 Task: Search one way flight ticket for 1 adult, 1 child, 1 infant in seat in premium economy from Grand Junction: Grand Junction Regional Airport (walker Field) to New Bern: Coastal Carolina Regional Airport (was Craven County Regional) on 5-4-2023. Choice of flights is Frontier. Number of bags: 2 checked bags. Price is upto 91000. Outbound departure time preference is 14:45.
Action: Mouse moved to (296, 266)
Screenshot: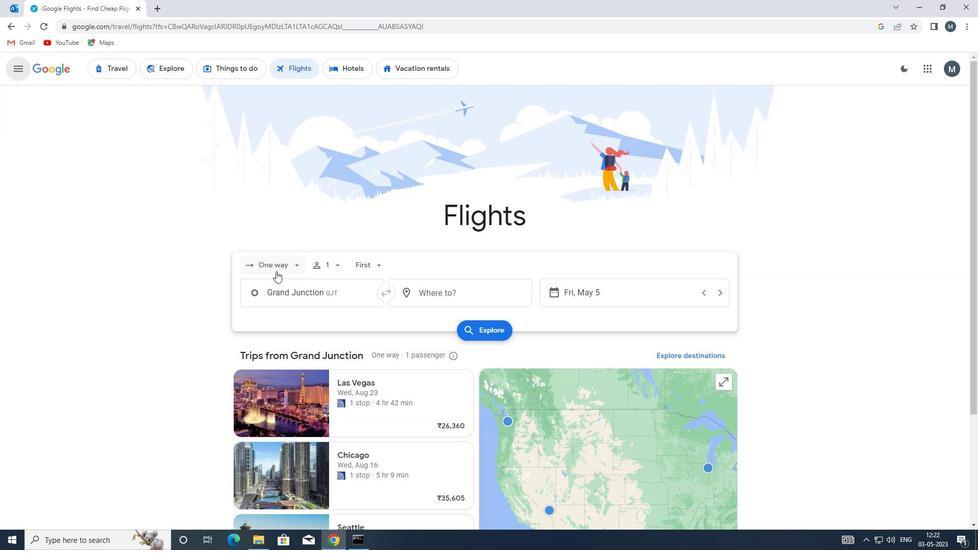 
Action: Mouse pressed left at (296, 266)
Screenshot: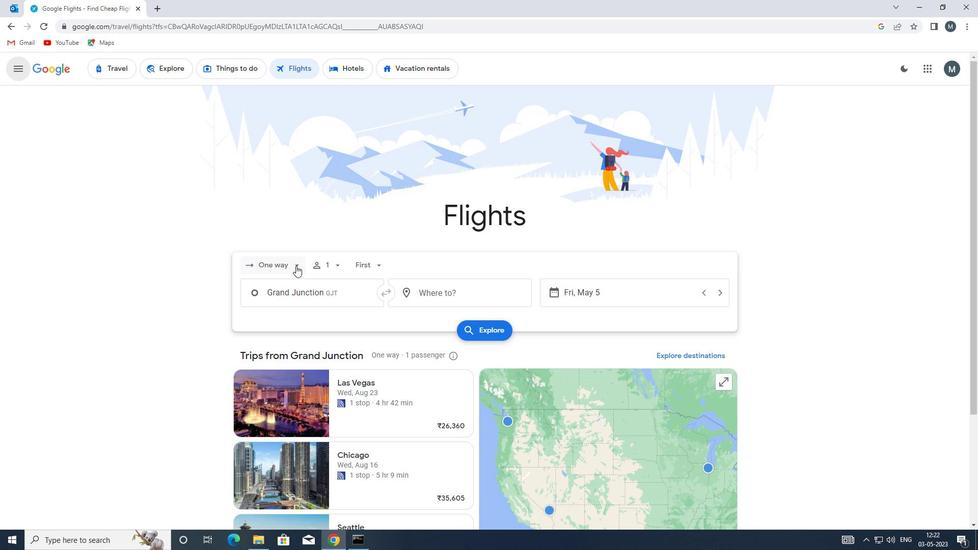 
Action: Mouse moved to (295, 318)
Screenshot: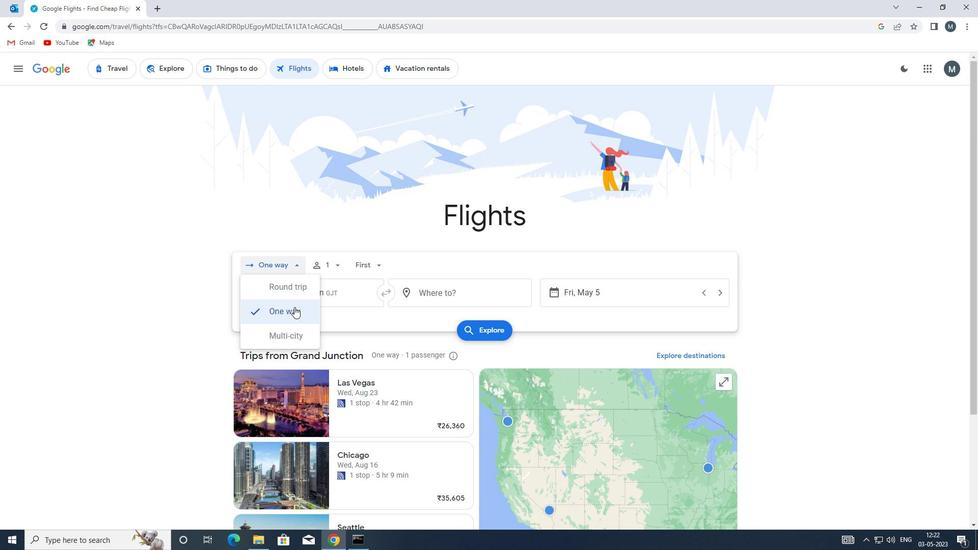 
Action: Mouse pressed left at (295, 318)
Screenshot: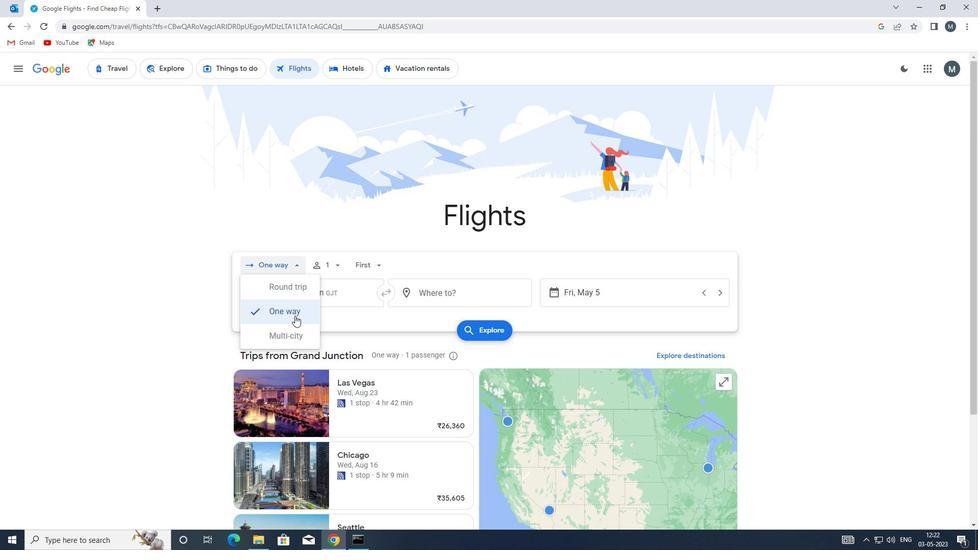 
Action: Mouse moved to (336, 268)
Screenshot: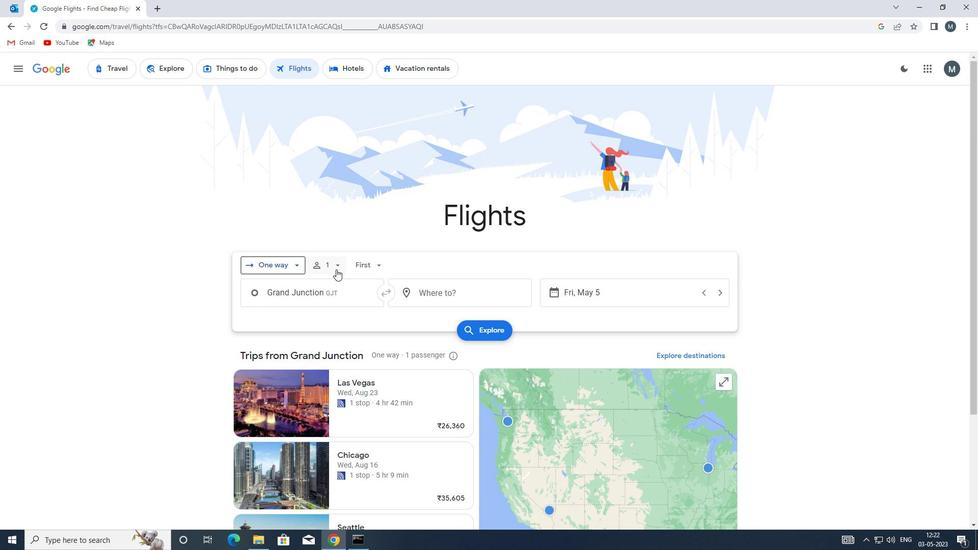
Action: Mouse pressed left at (336, 268)
Screenshot: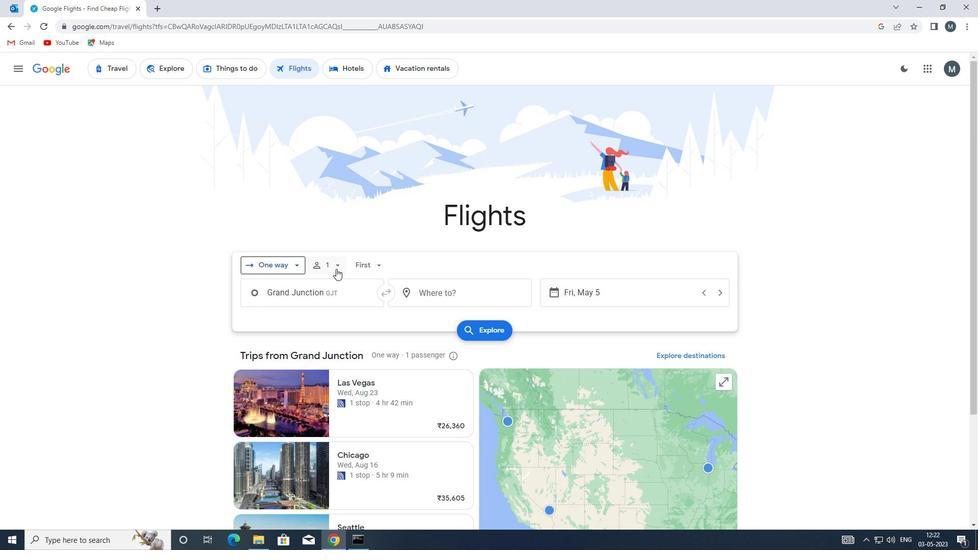 
Action: Mouse moved to (414, 318)
Screenshot: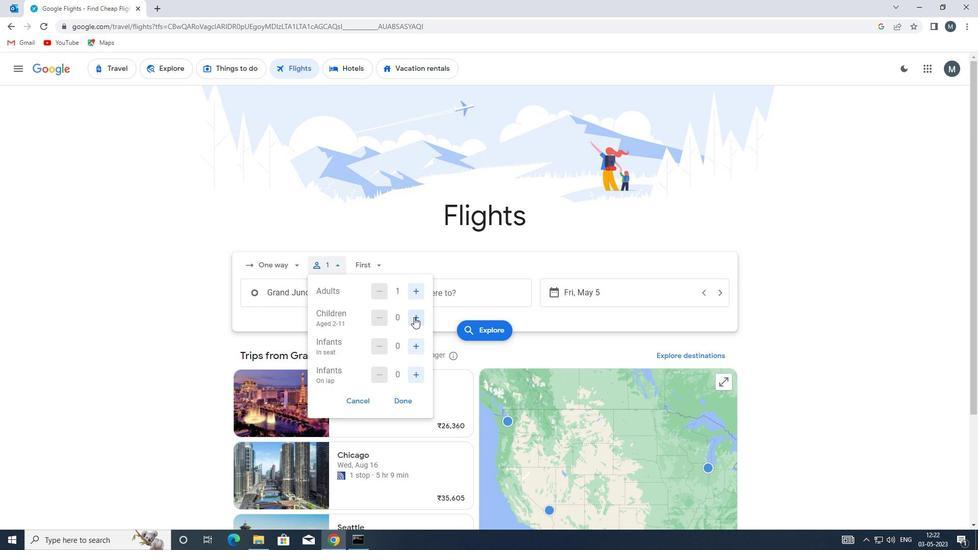 
Action: Mouse pressed left at (414, 318)
Screenshot: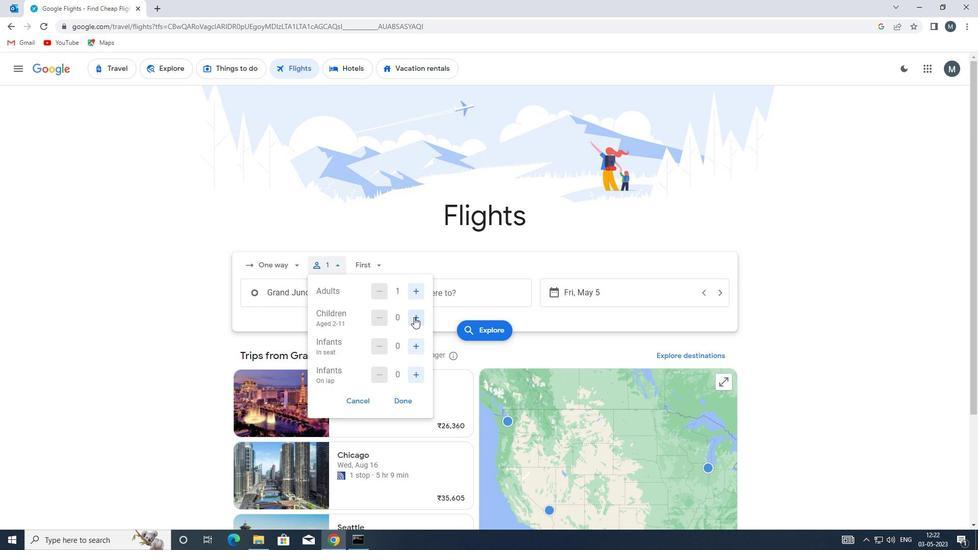 
Action: Mouse moved to (419, 345)
Screenshot: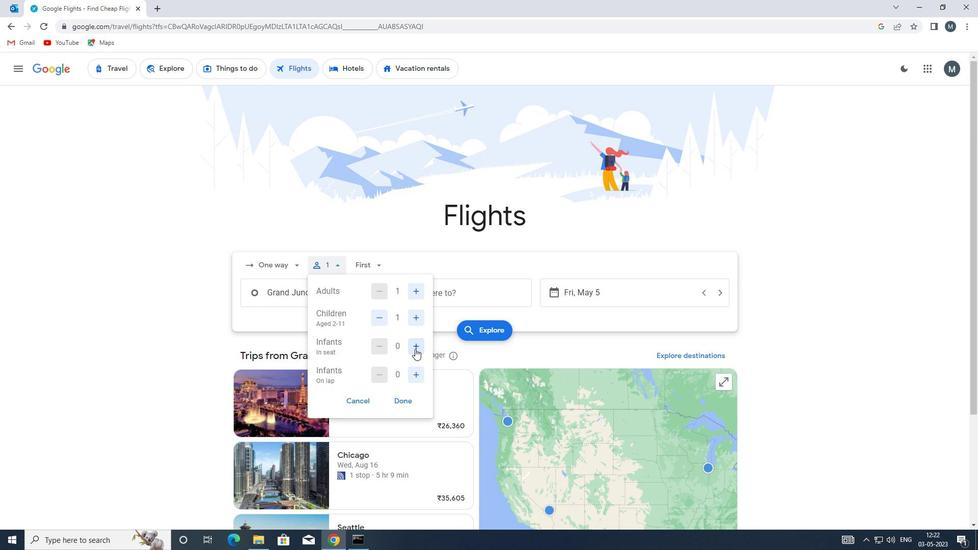 
Action: Mouse pressed left at (419, 345)
Screenshot: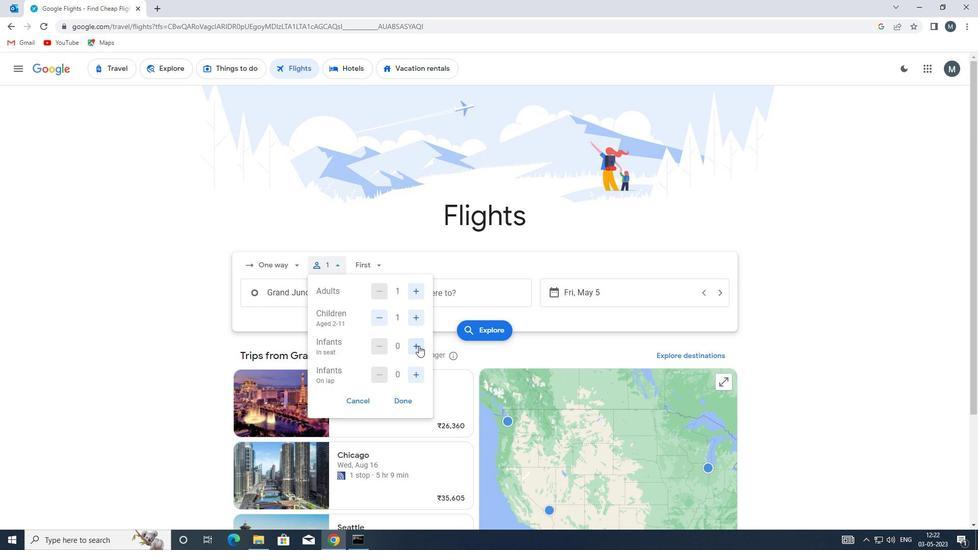 
Action: Mouse moved to (404, 401)
Screenshot: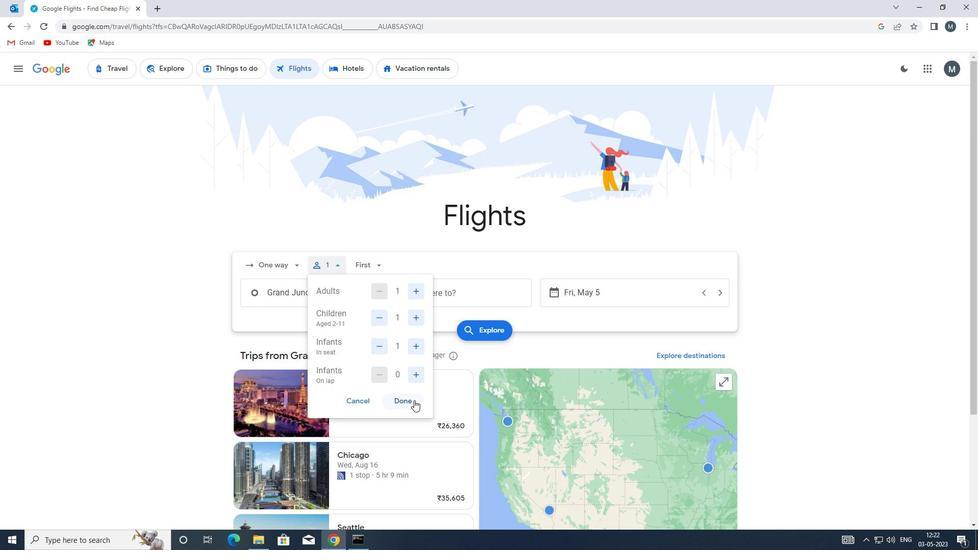 
Action: Mouse pressed left at (404, 401)
Screenshot: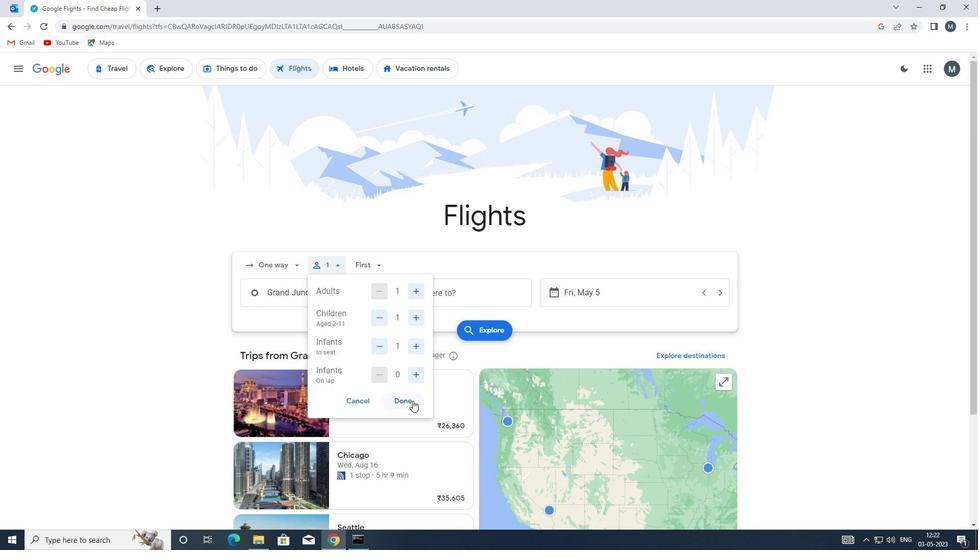 
Action: Mouse moved to (373, 259)
Screenshot: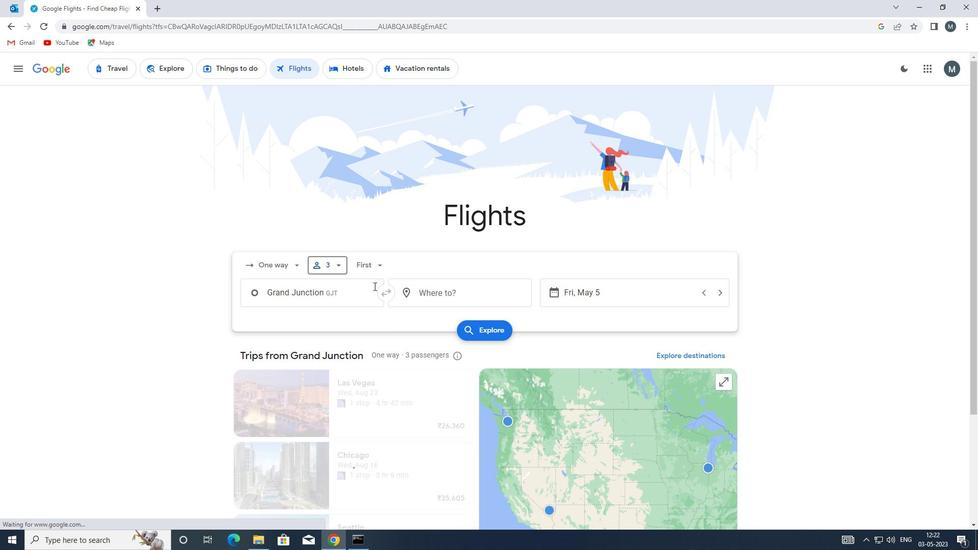 
Action: Mouse pressed left at (373, 259)
Screenshot: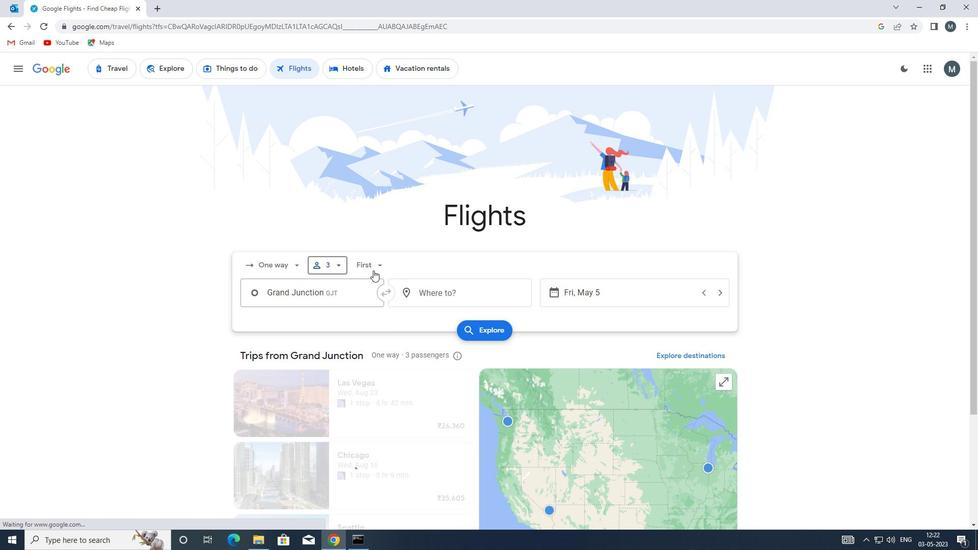 
Action: Mouse moved to (400, 303)
Screenshot: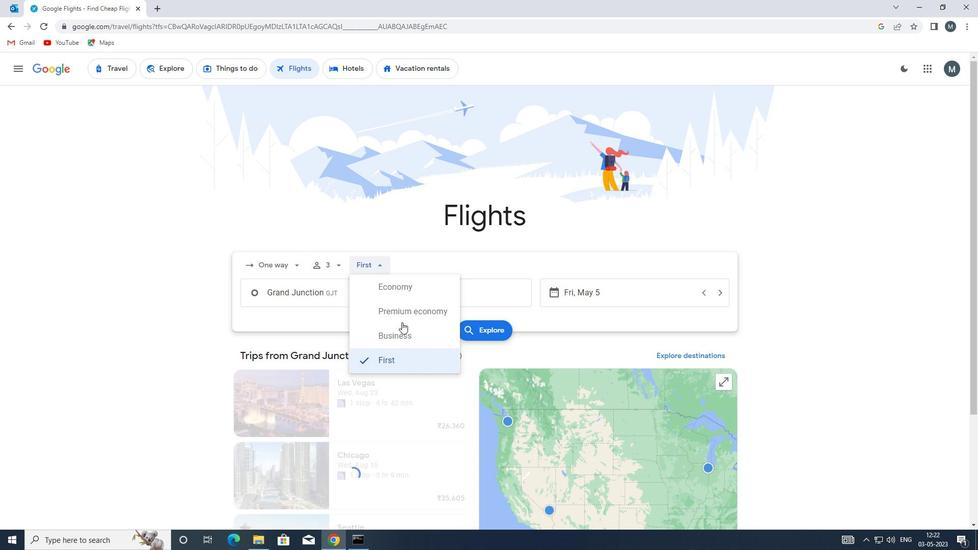 
Action: Mouse pressed left at (400, 303)
Screenshot: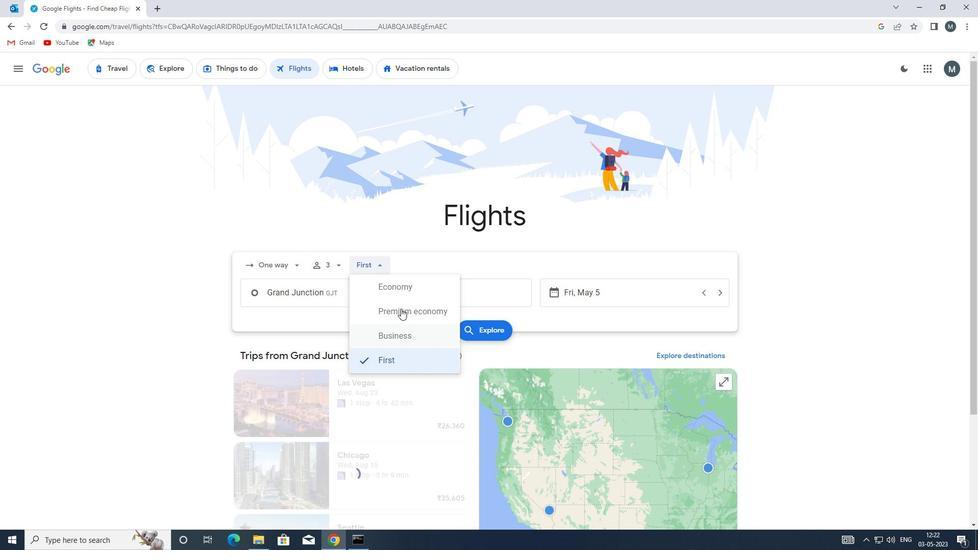 
Action: Mouse moved to (332, 296)
Screenshot: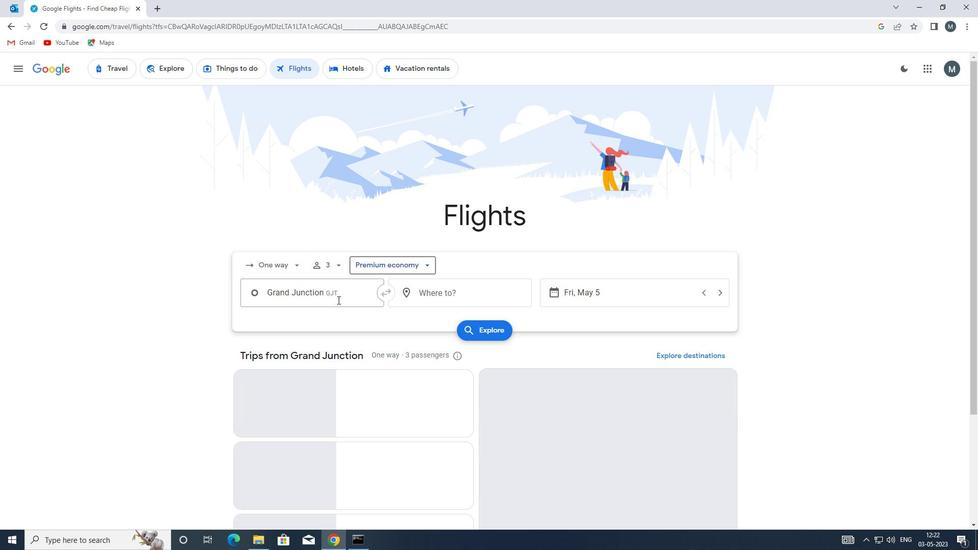 
Action: Mouse pressed left at (332, 296)
Screenshot: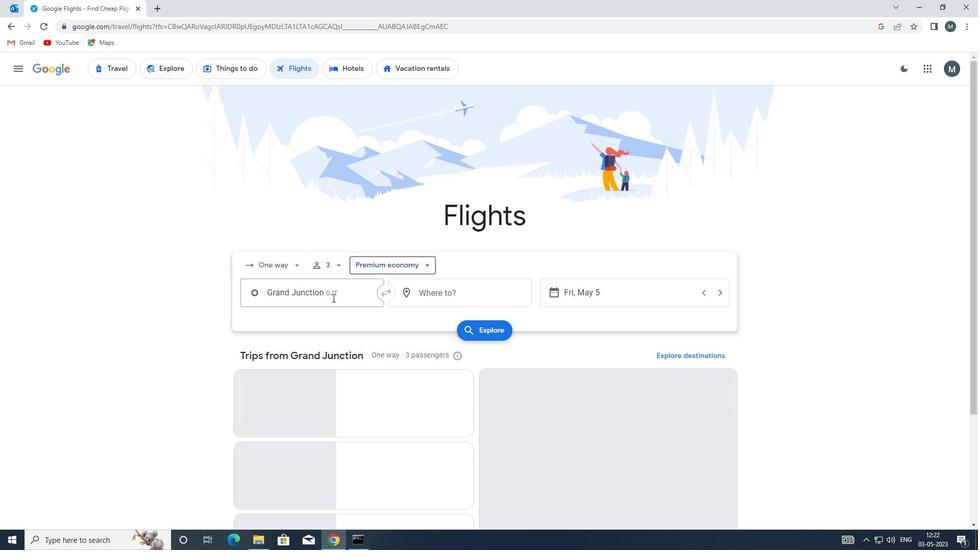 
Action: Mouse moved to (332, 296)
Screenshot: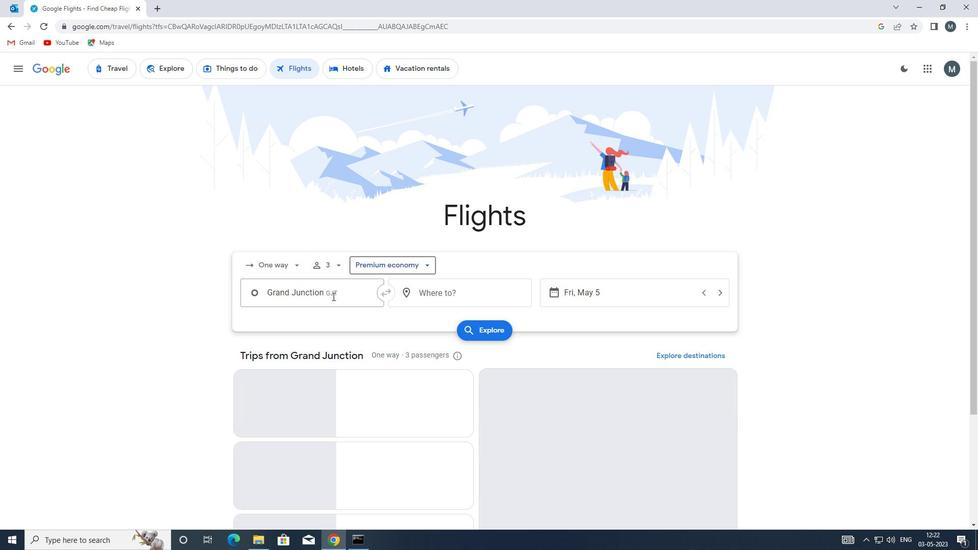 
Action: Key pressed <Key.enter>
Screenshot: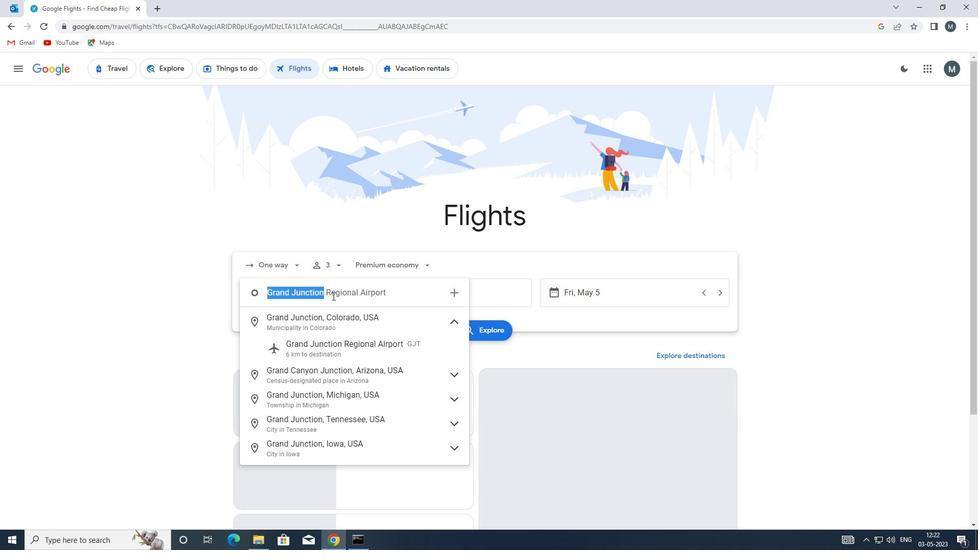 
Action: Mouse moved to (445, 293)
Screenshot: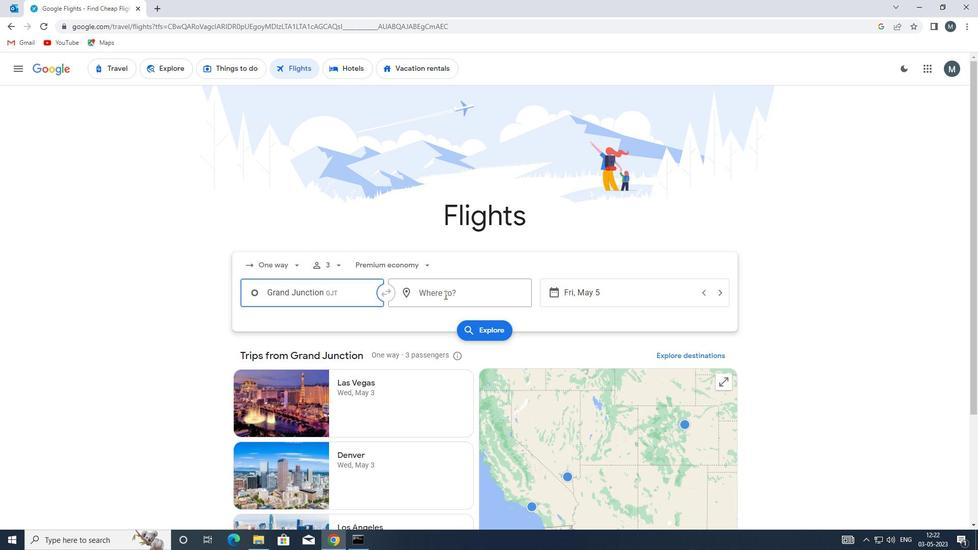 
Action: Mouse pressed left at (445, 293)
Screenshot: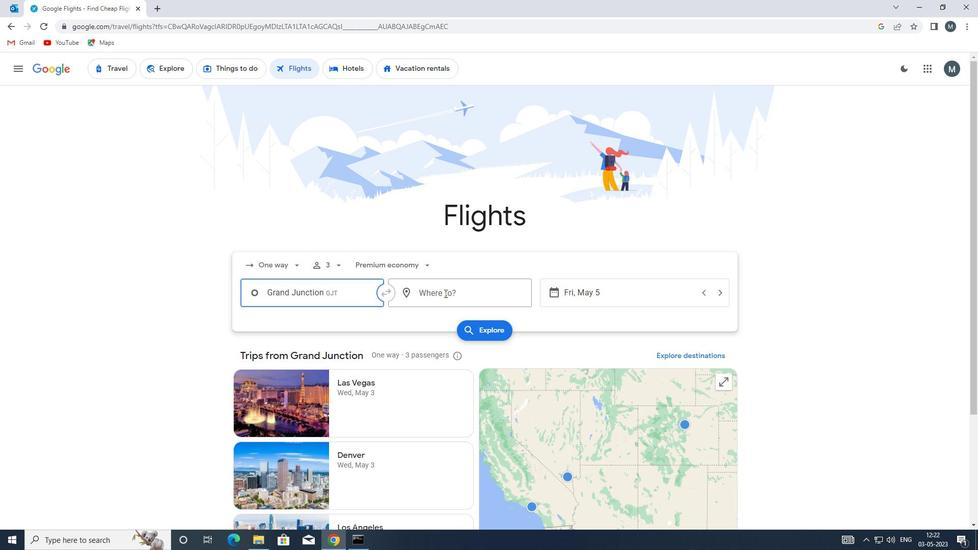 
Action: Key pressed ewn
Screenshot: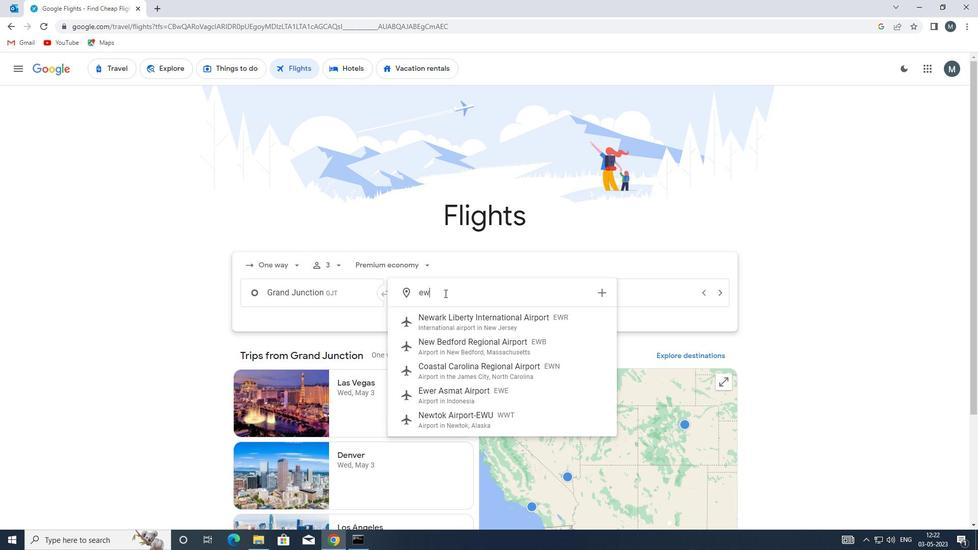 
Action: Mouse moved to (492, 325)
Screenshot: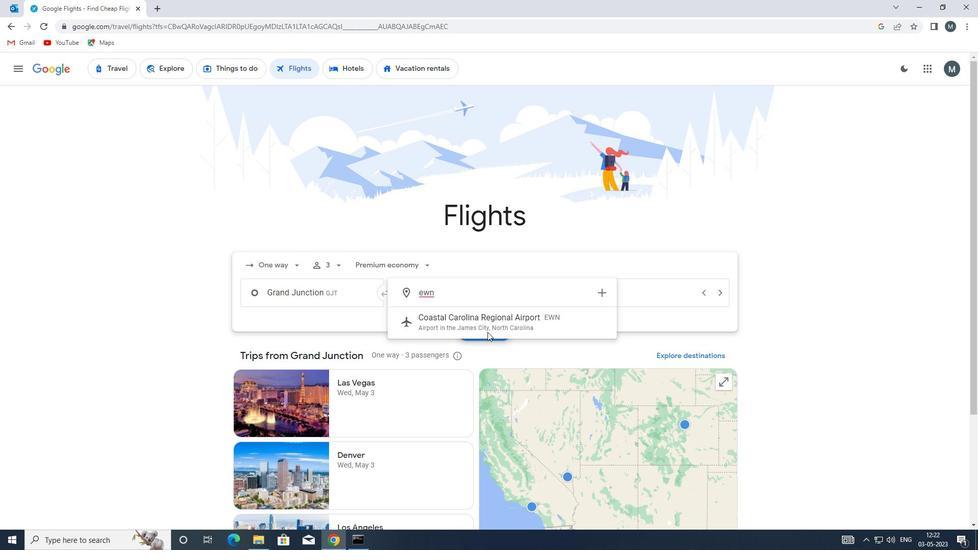 
Action: Mouse pressed left at (492, 325)
Screenshot: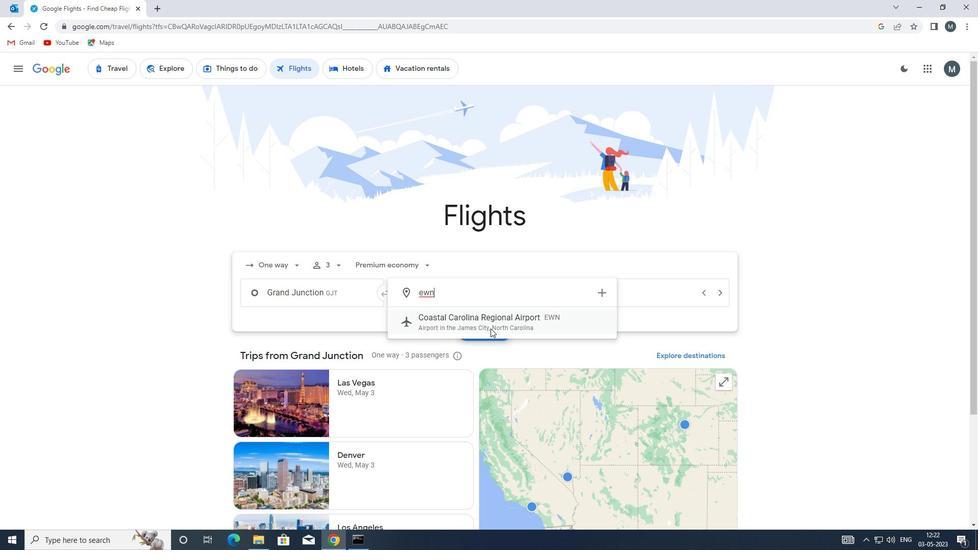 
Action: Mouse moved to (578, 291)
Screenshot: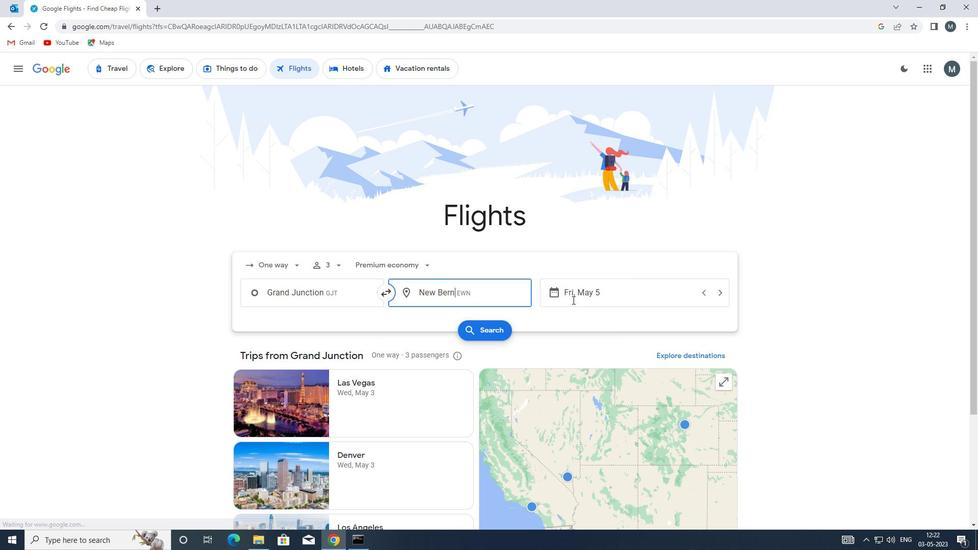 
Action: Mouse pressed left at (578, 291)
Screenshot: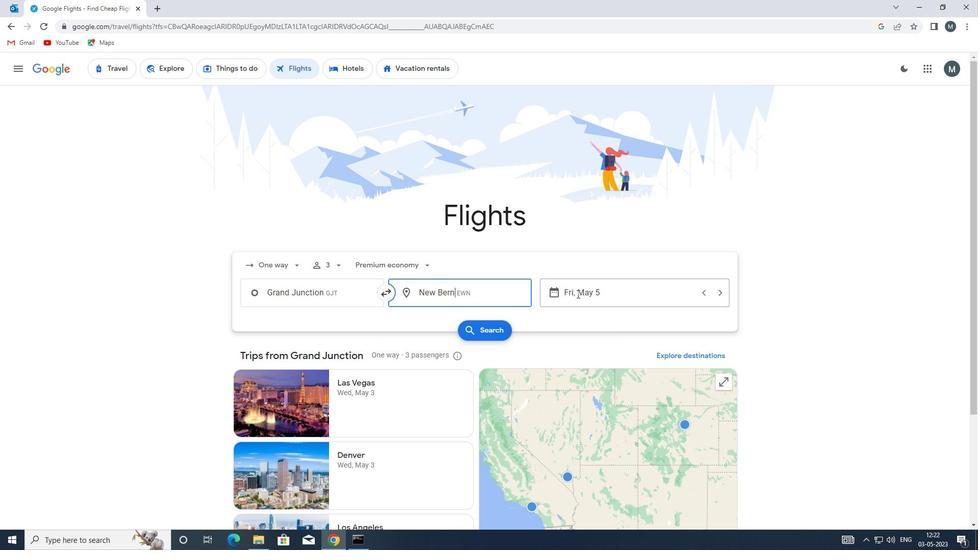 
Action: Mouse moved to (466, 344)
Screenshot: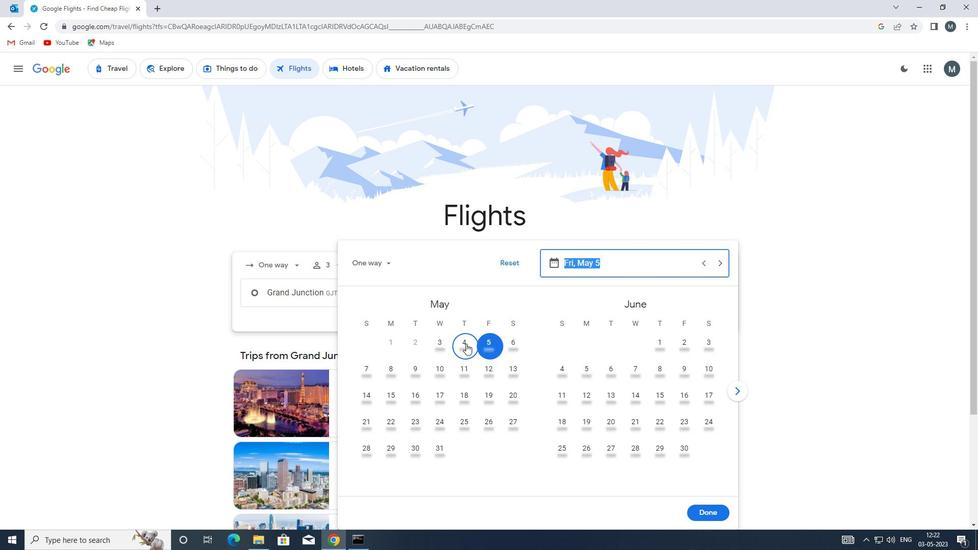 
Action: Mouse pressed left at (466, 344)
Screenshot: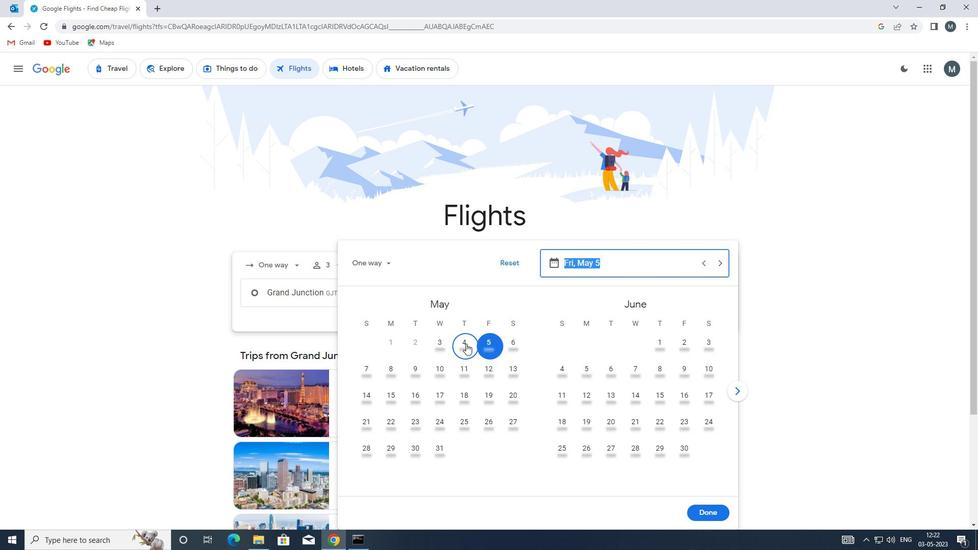 
Action: Mouse moved to (701, 509)
Screenshot: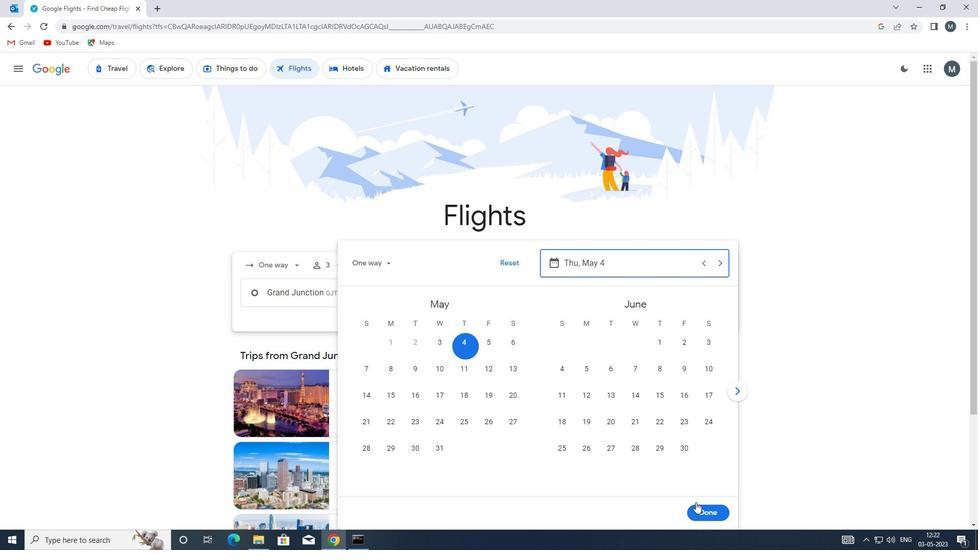 
Action: Mouse pressed left at (701, 509)
Screenshot: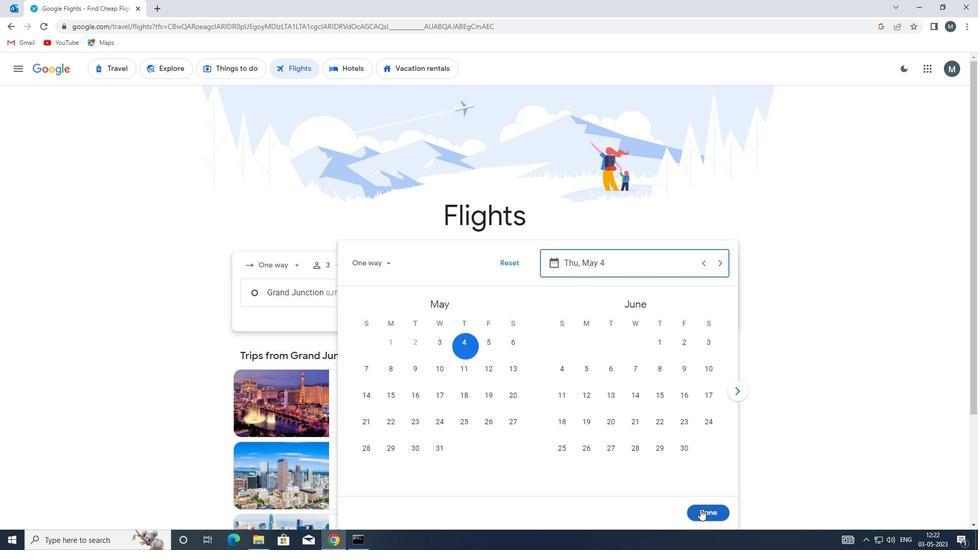 
Action: Mouse moved to (494, 327)
Screenshot: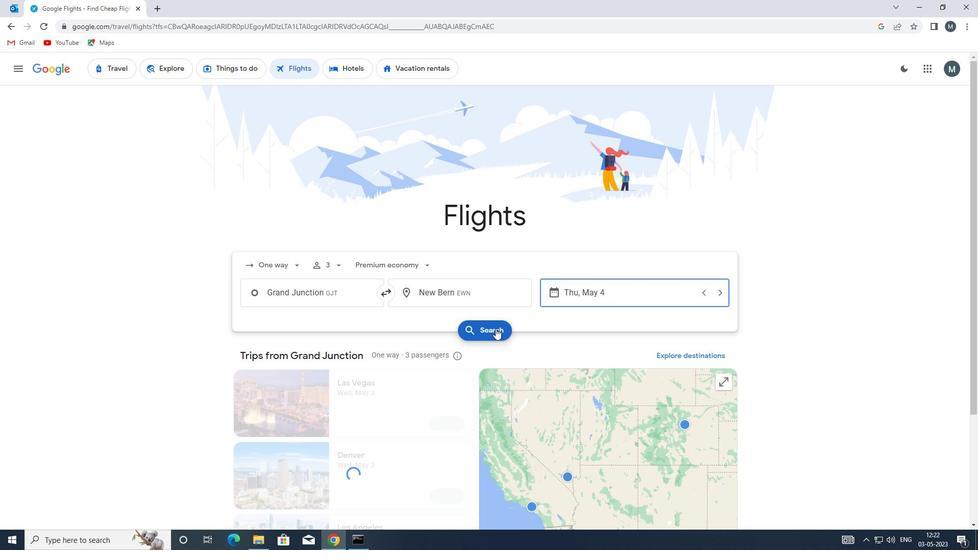 
Action: Mouse pressed left at (494, 327)
Screenshot: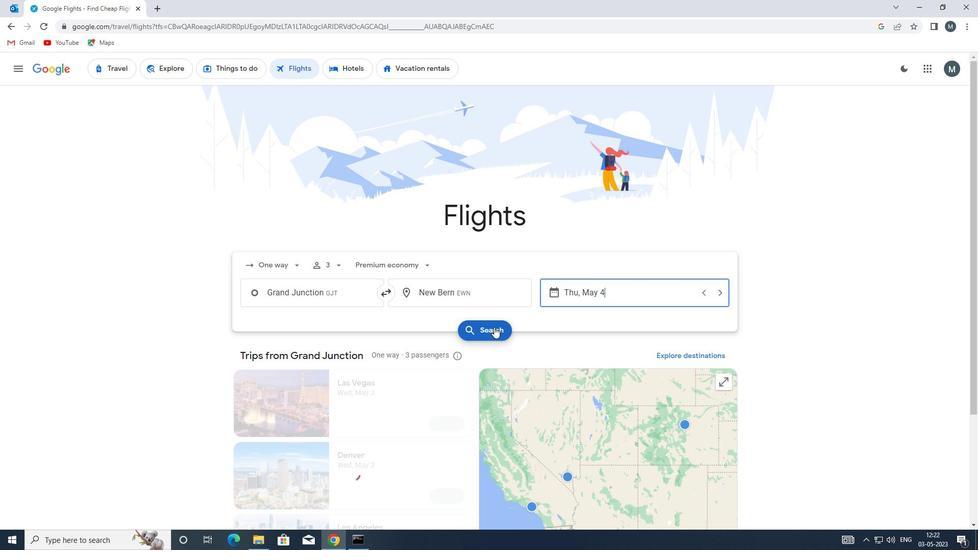
Action: Mouse moved to (272, 161)
Screenshot: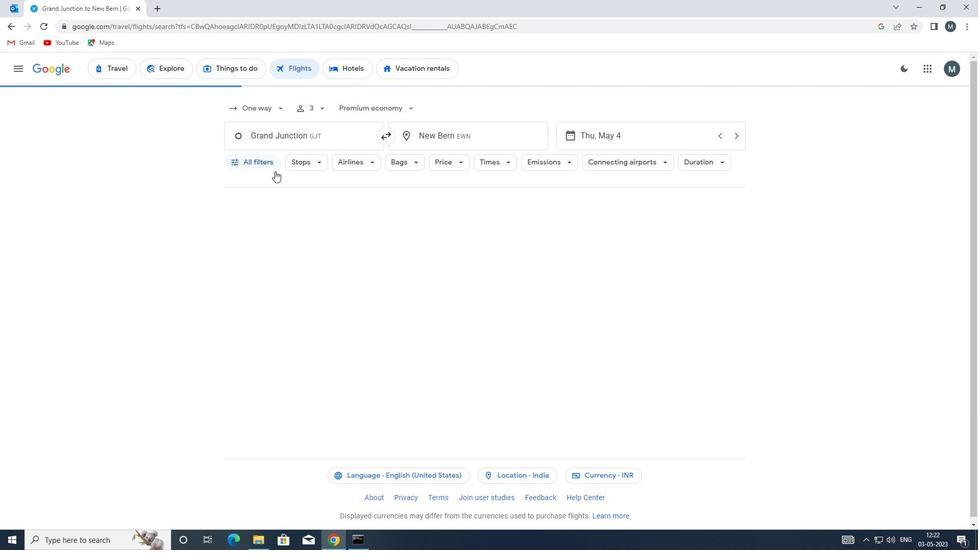 
Action: Mouse pressed left at (272, 161)
Screenshot: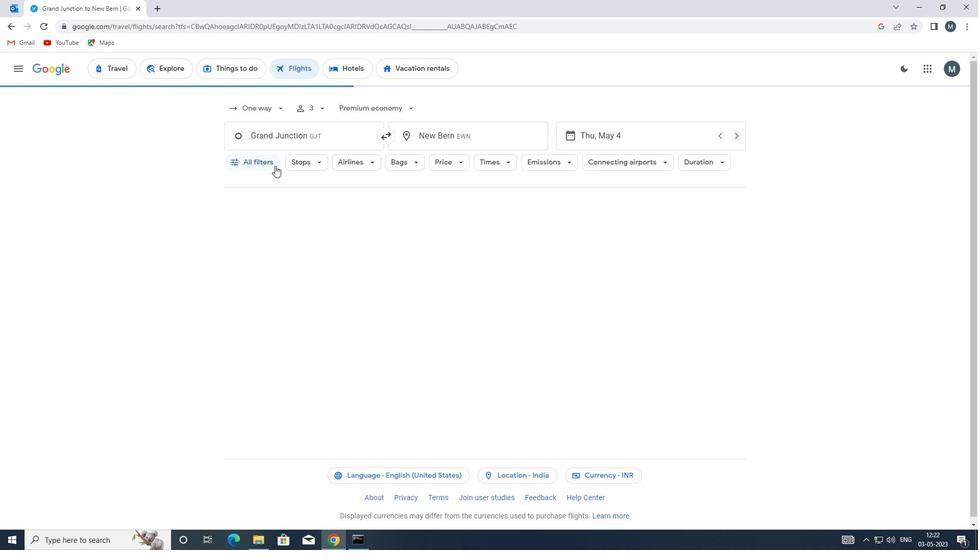 
Action: Mouse moved to (293, 260)
Screenshot: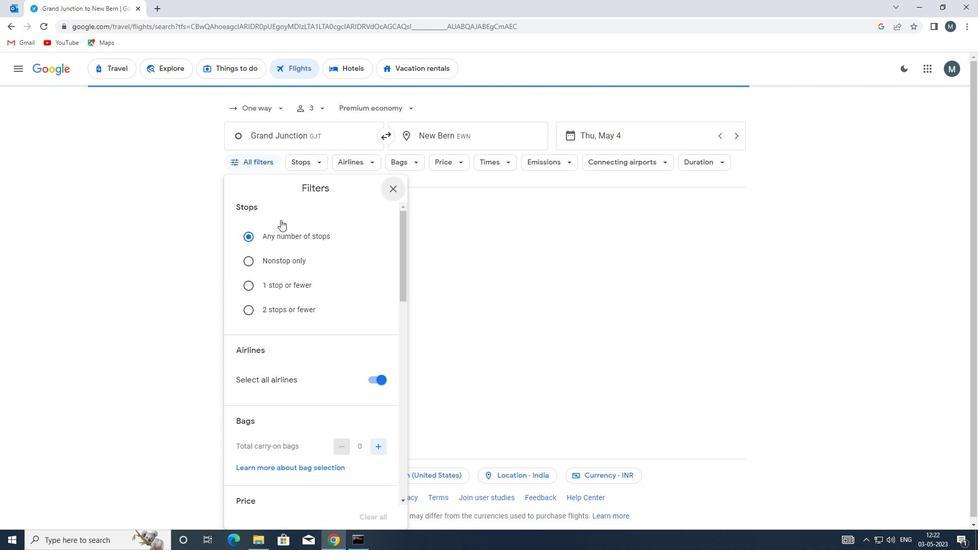 
Action: Mouse scrolled (293, 259) with delta (0, 0)
Screenshot: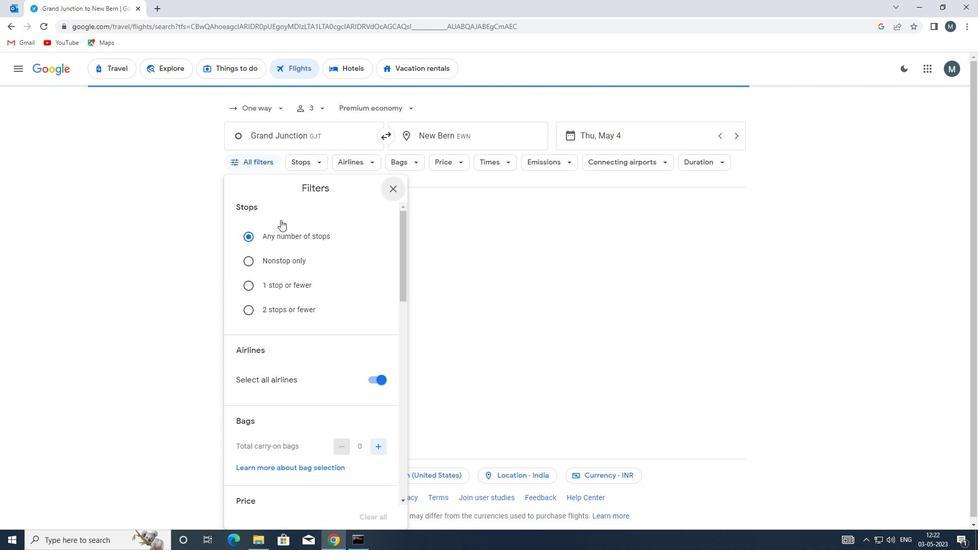 
Action: Mouse moved to (296, 275)
Screenshot: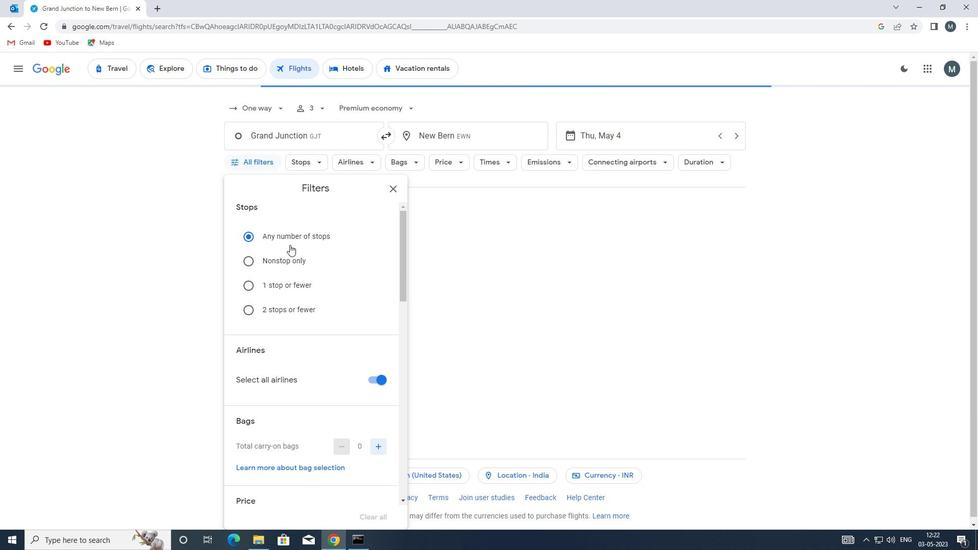
Action: Mouse scrolled (296, 274) with delta (0, 0)
Screenshot: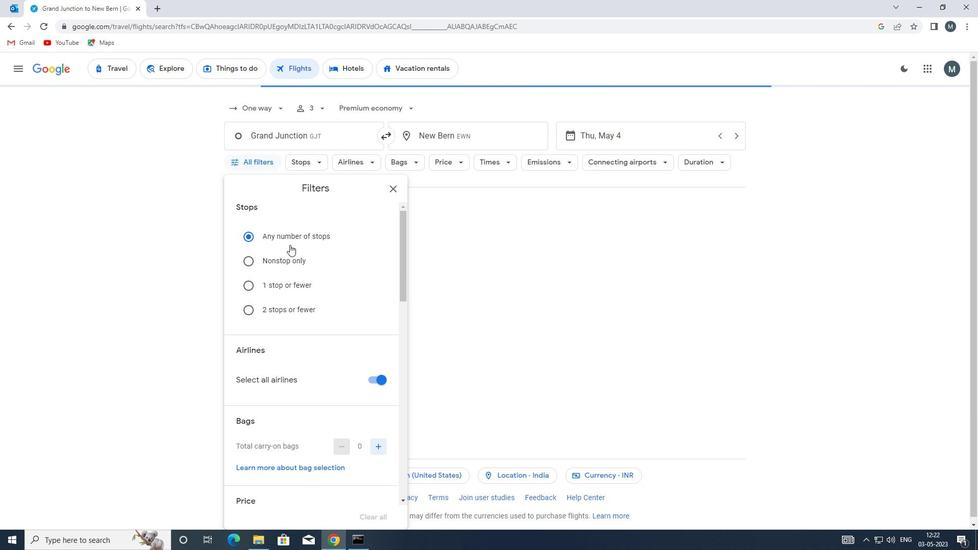 
Action: Mouse moved to (378, 274)
Screenshot: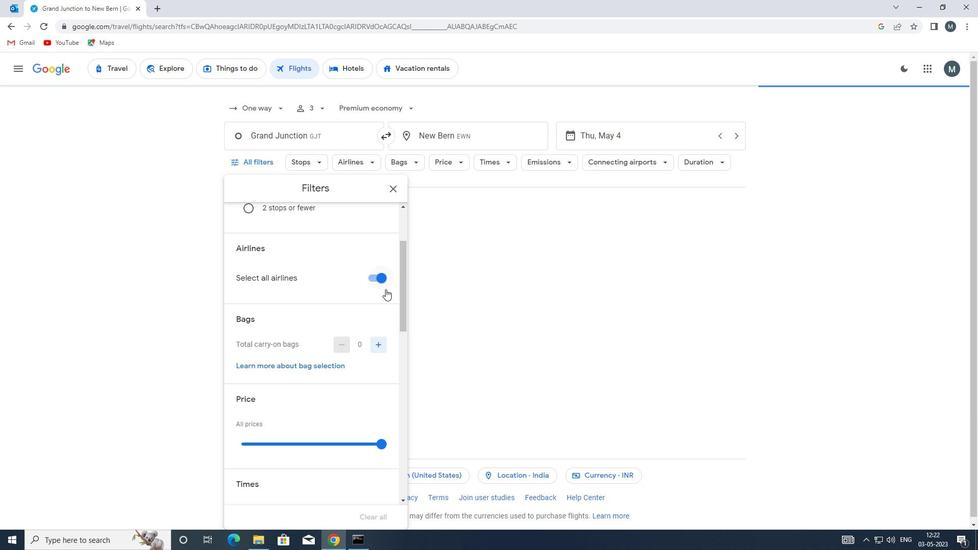 
Action: Mouse pressed left at (378, 274)
Screenshot: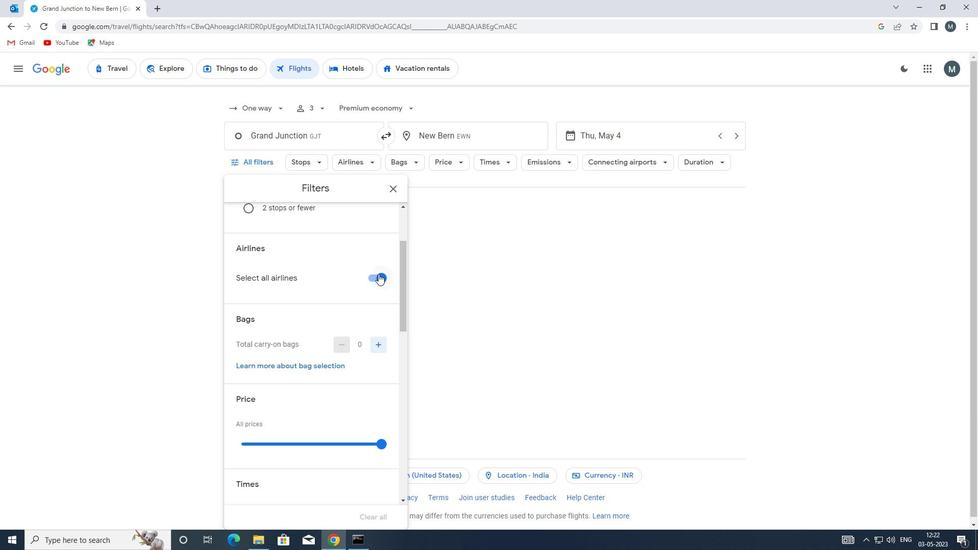
Action: Mouse moved to (327, 315)
Screenshot: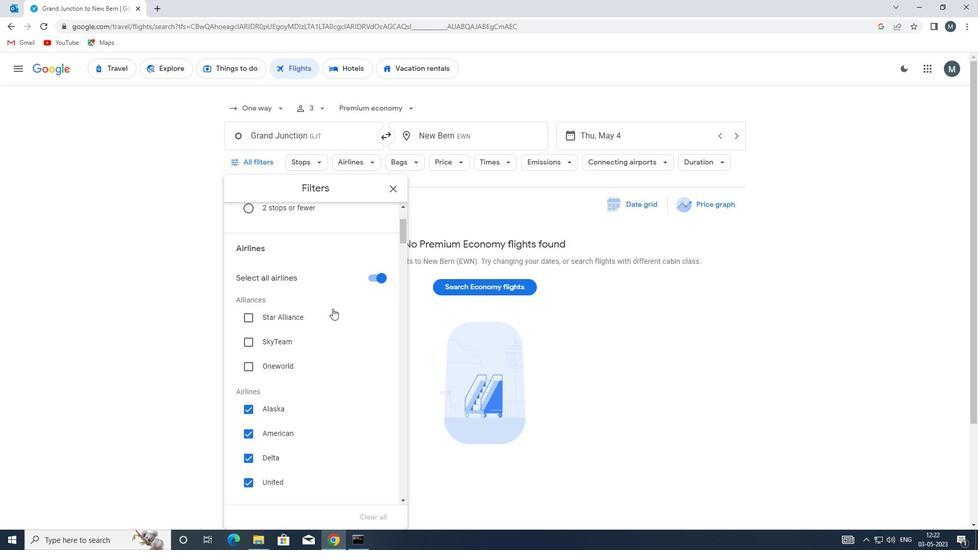 
Action: Mouse scrolled (327, 314) with delta (0, 0)
Screenshot: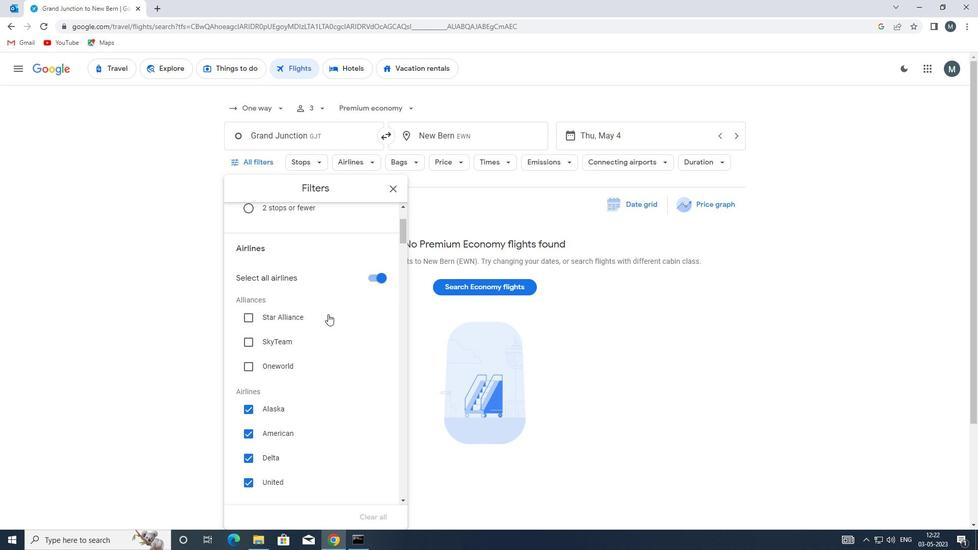 
Action: Mouse moved to (326, 315)
Screenshot: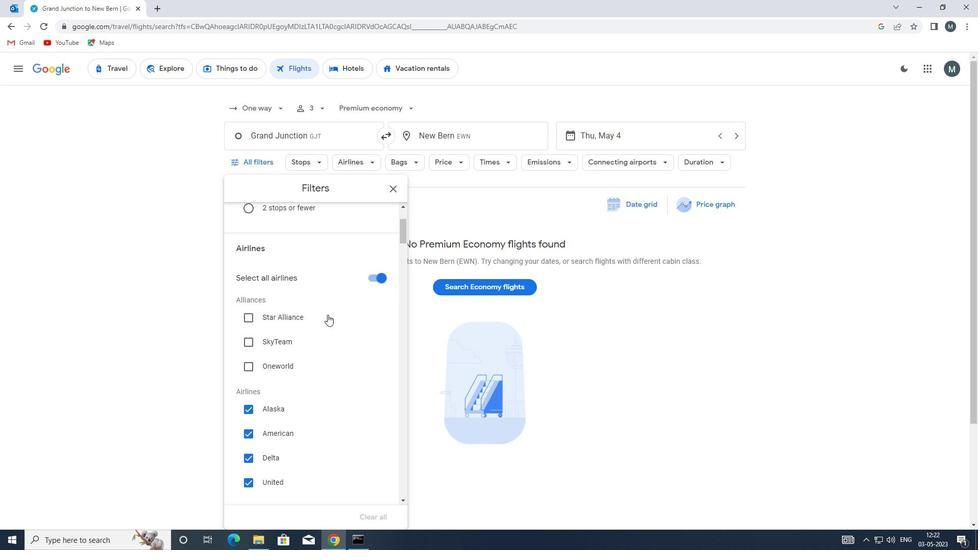 
Action: Mouse scrolled (326, 314) with delta (0, 0)
Screenshot: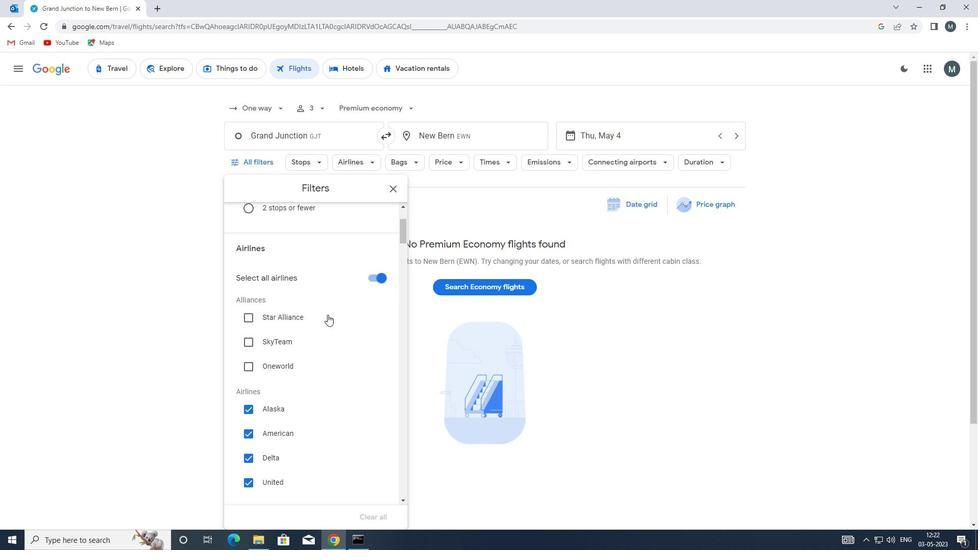 
Action: Mouse moved to (321, 296)
Screenshot: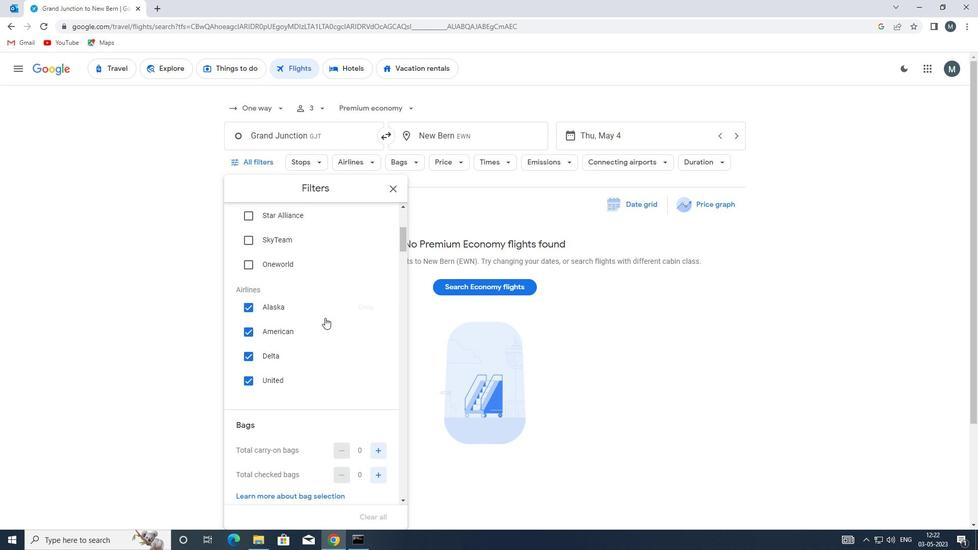 
Action: Mouse scrolled (321, 297) with delta (0, 0)
Screenshot: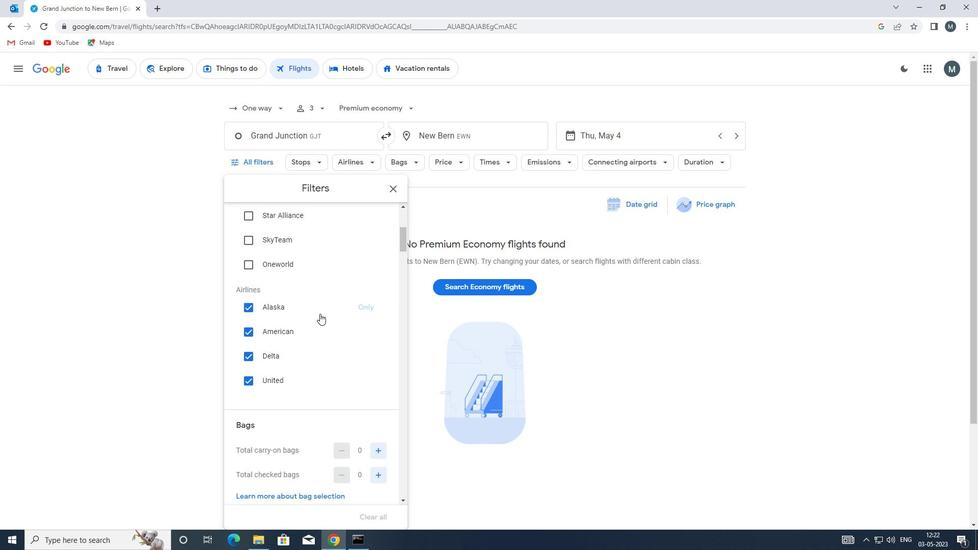 
Action: Mouse scrolled (321, 297) with delta (0, 0)
Screenshot: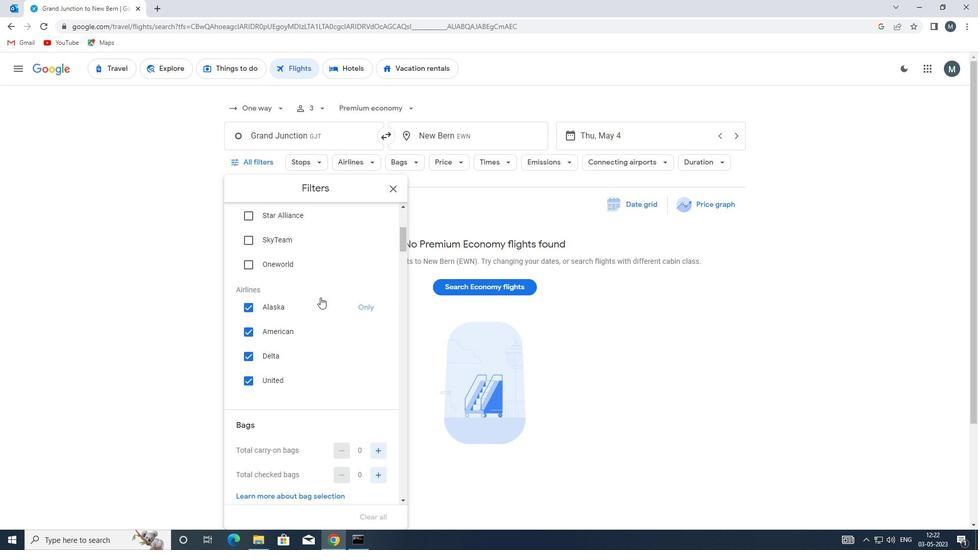 
Action: Mouse moved to (374, 276)
Screenshot: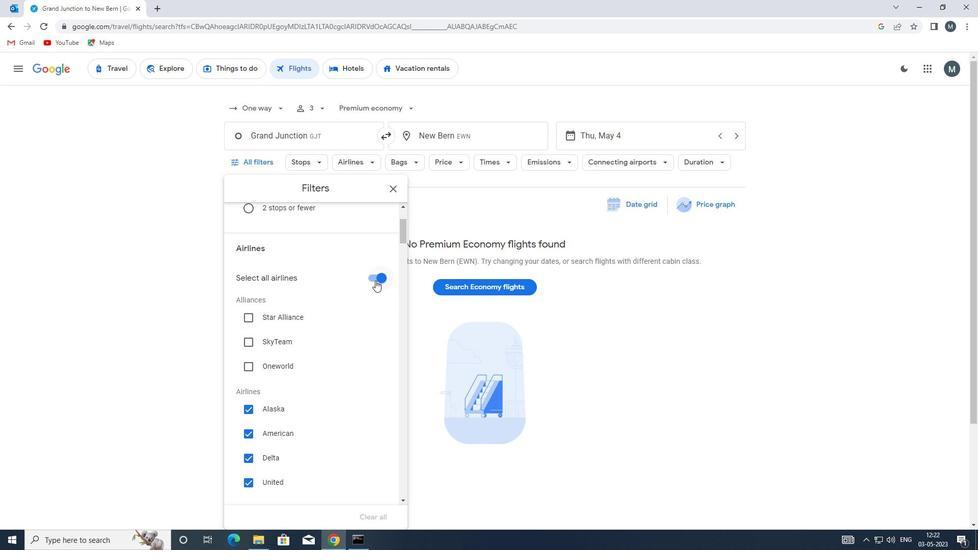 
Action: Mouse pressed left at (374, 276)
Screenshot: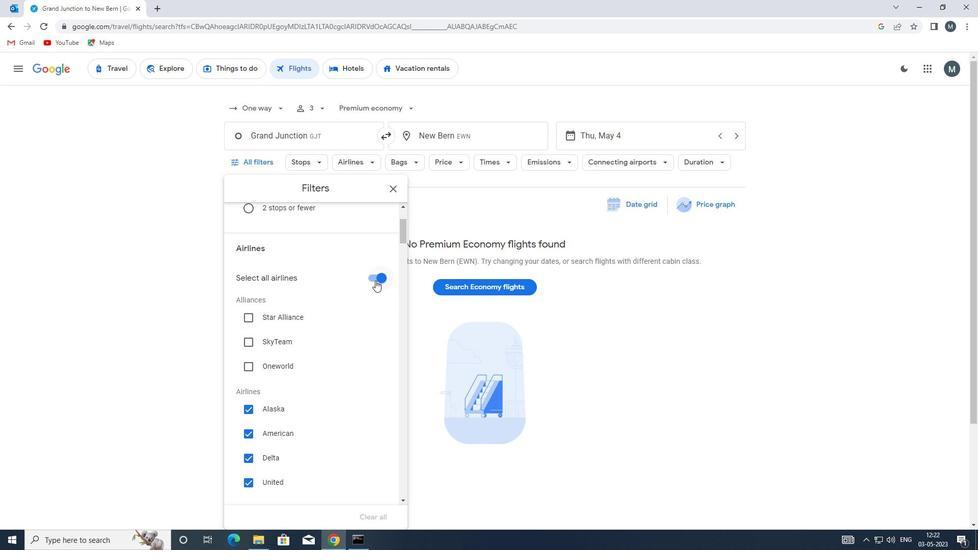 
Action: Mouse moved to (283, 329)
Screenshot: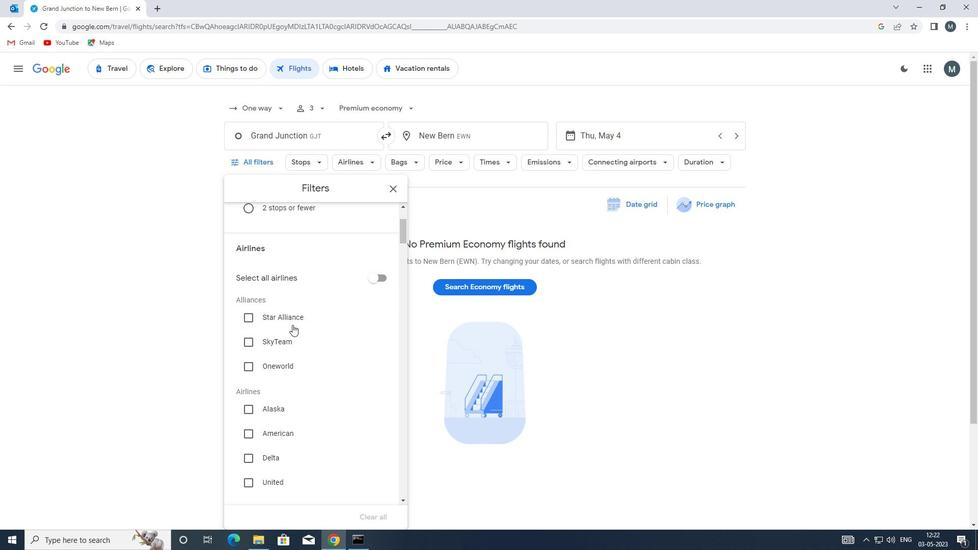 
Action: Mouse scrolled (283, 329) with delta (0, 0)
Screenshot: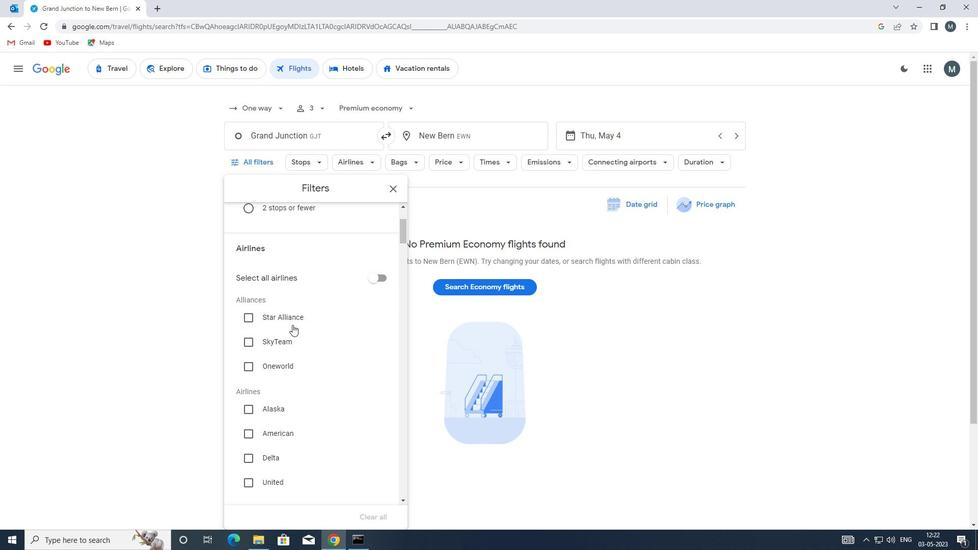 
Action: Mouse moved to (279, 335)
Screenshot: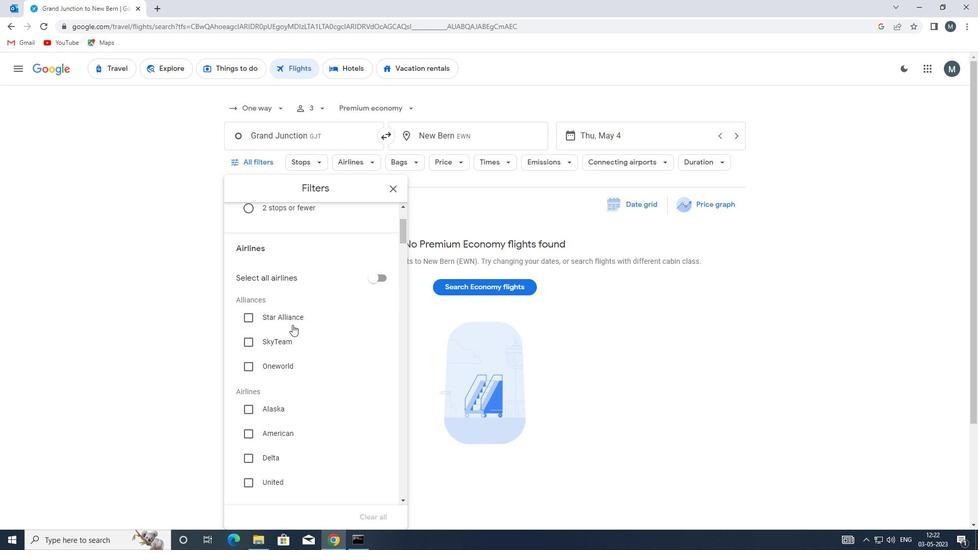 
Action: Mouse scrolled (279, 335) with delta (0, 0)
Screenshot: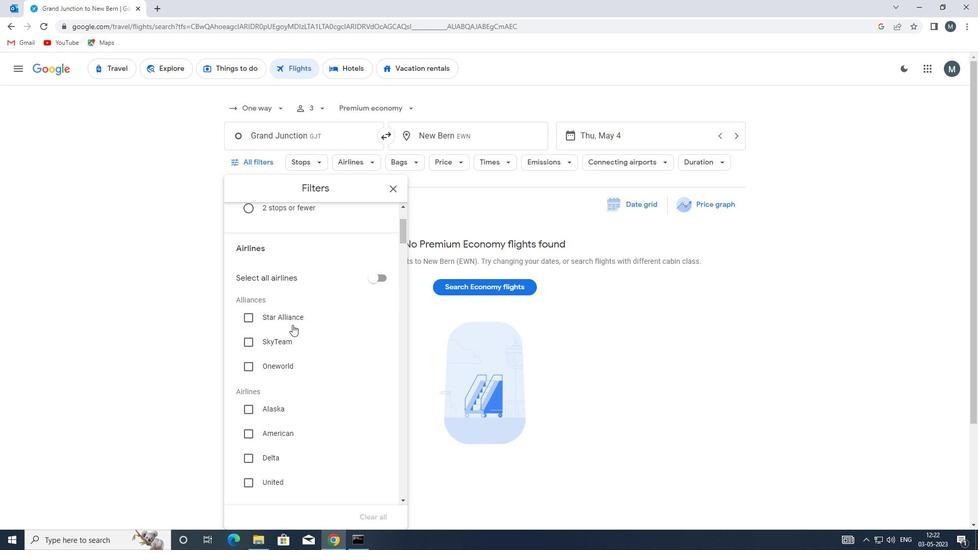 
Action: Mouse moved to (295, 363)
Screenshot: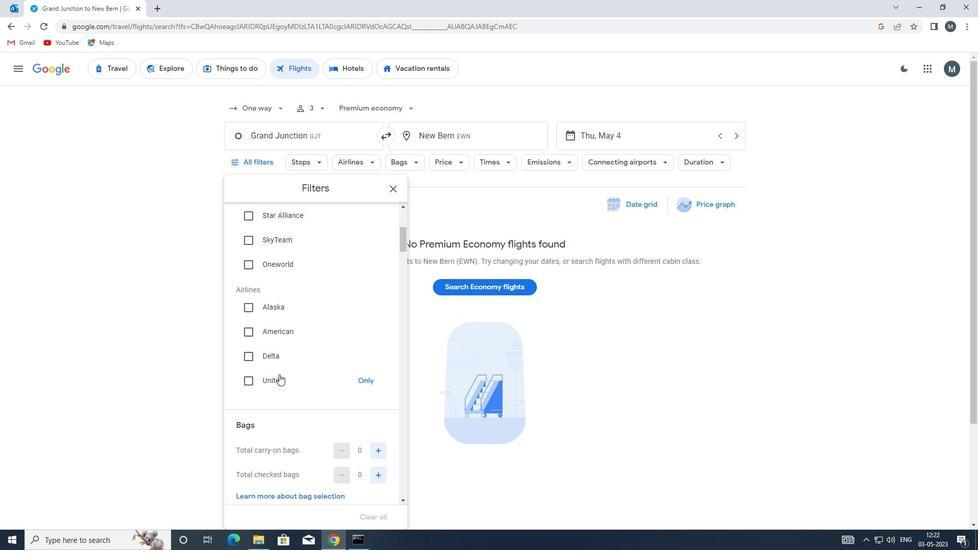 
Action: Mouse scrolled (295, 362) with delta (0, 0)
Screenshot: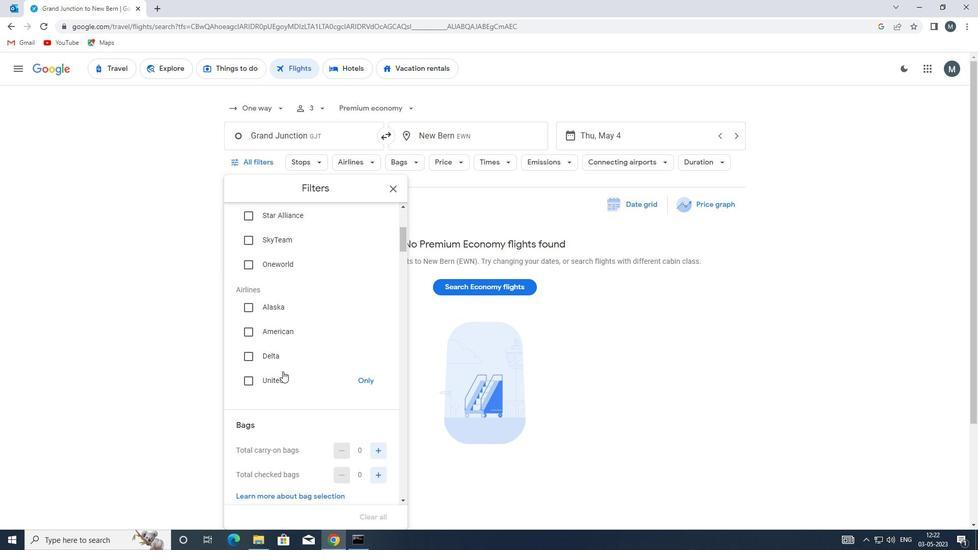 
Action: Mouse moved to (374, 420)
Screenshot: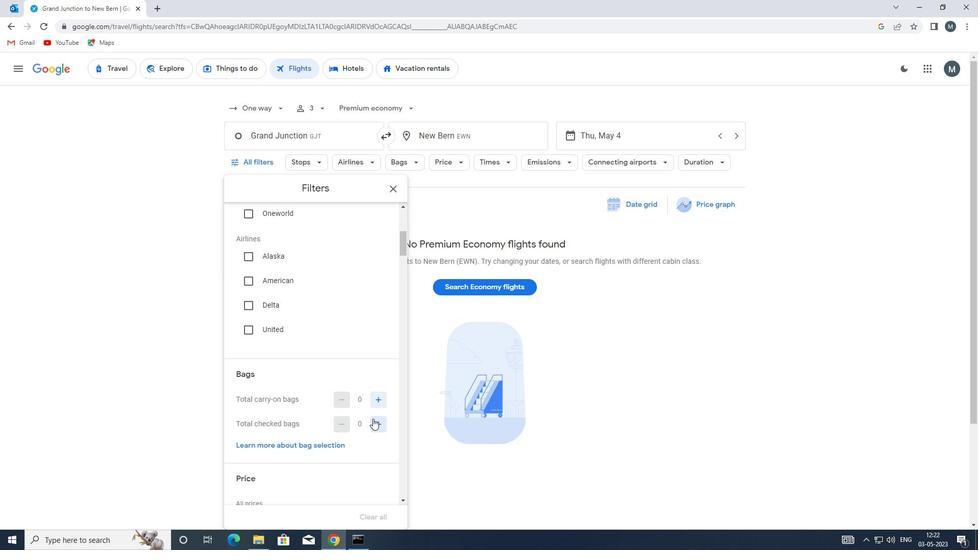 
Action: Mouse pressed left at (374, 420)
Screenshot: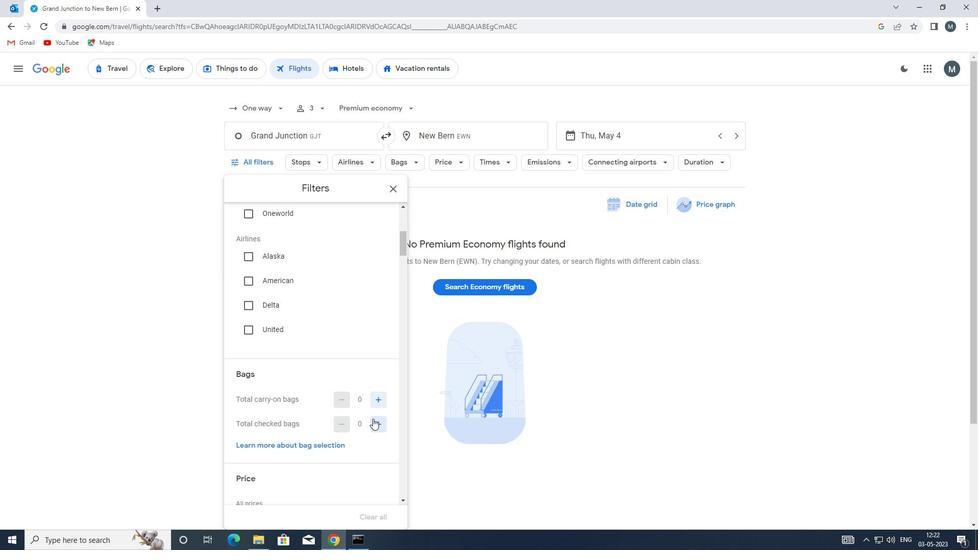 
Action: Mouse moved to (374, 421)
Screenshot: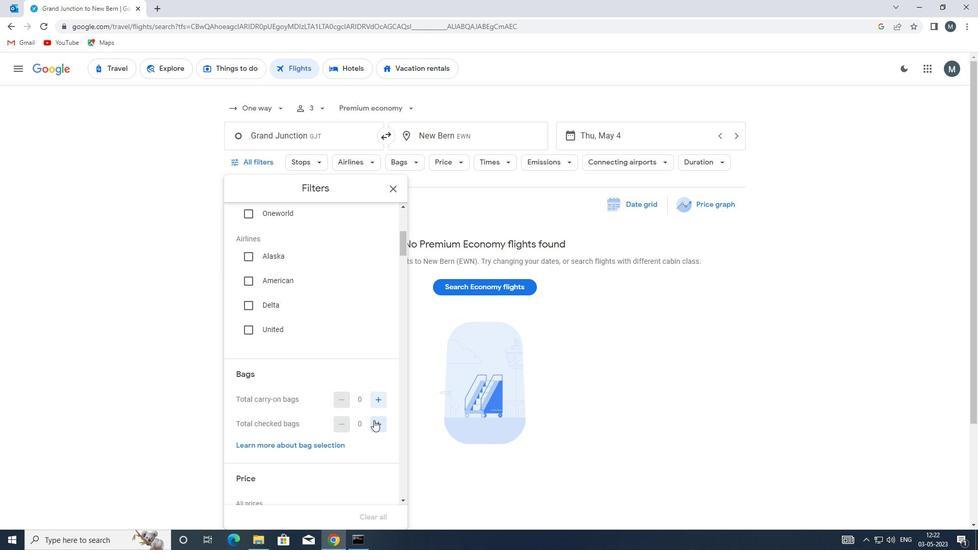 
Action: Mouse pressed left at (374, 421)
Screenshot: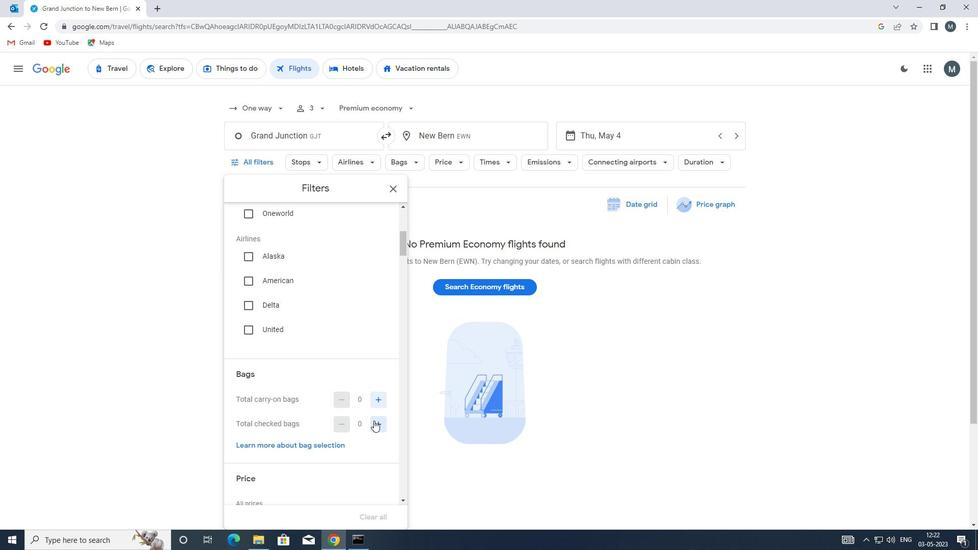 
Action: Mouse moved to (336, 386)
Screenshot: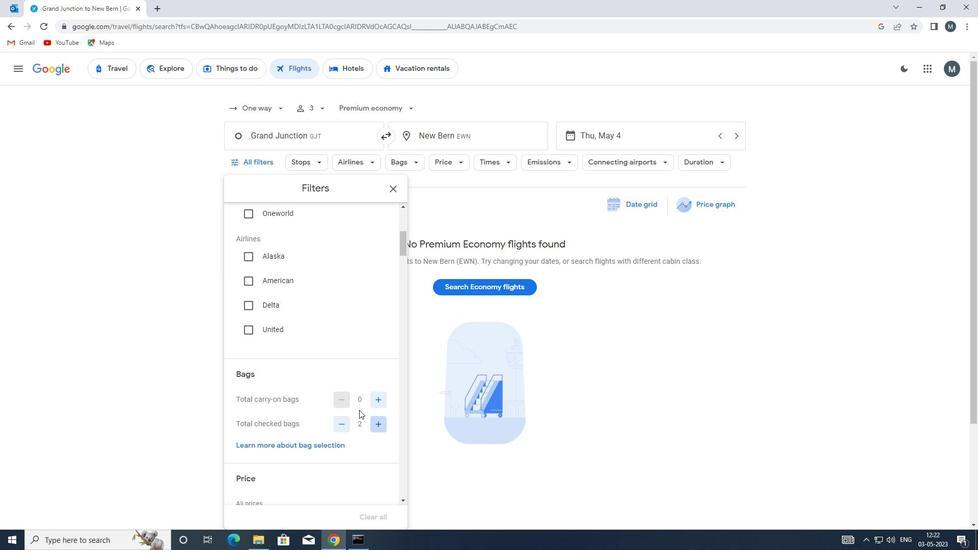 
Action: Mouse scrolled (336, 386) with delta (0, 0)
Screenshot: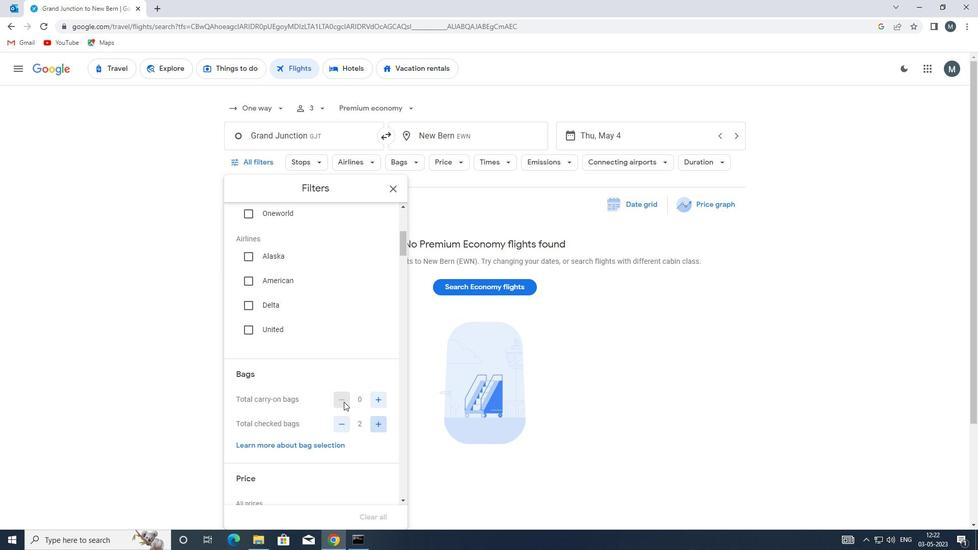
Action: Mouse scrolled (336, 386) with delta (0, 0)
Screenshot: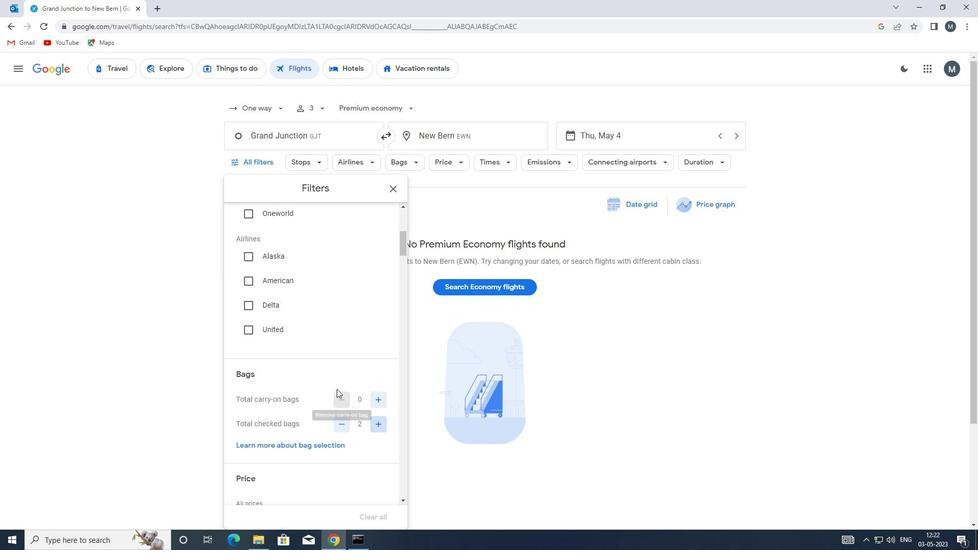 
Action: Mouse moved to (331, 367)
Screenshot: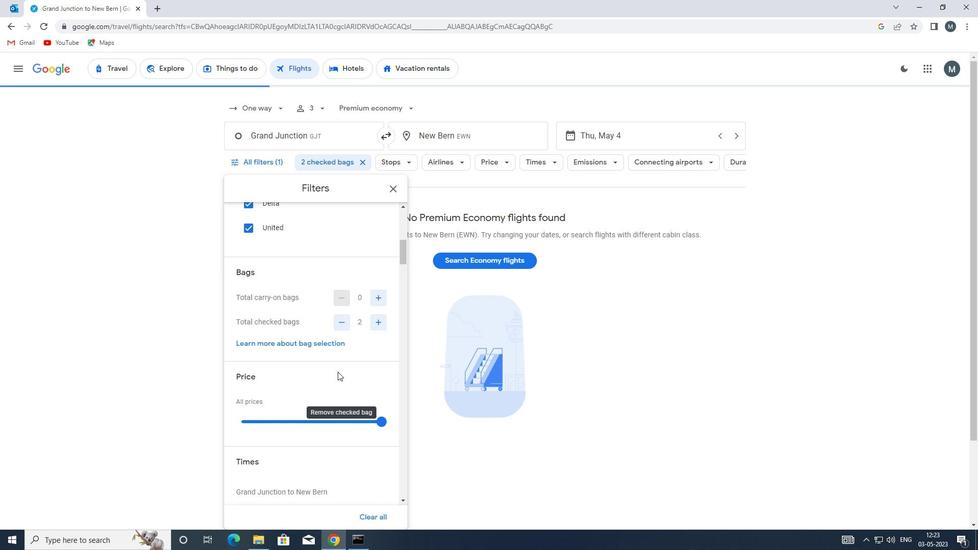 
Action: Mouse scrolled (331, 366) with delta (0, 0)
Screenshot: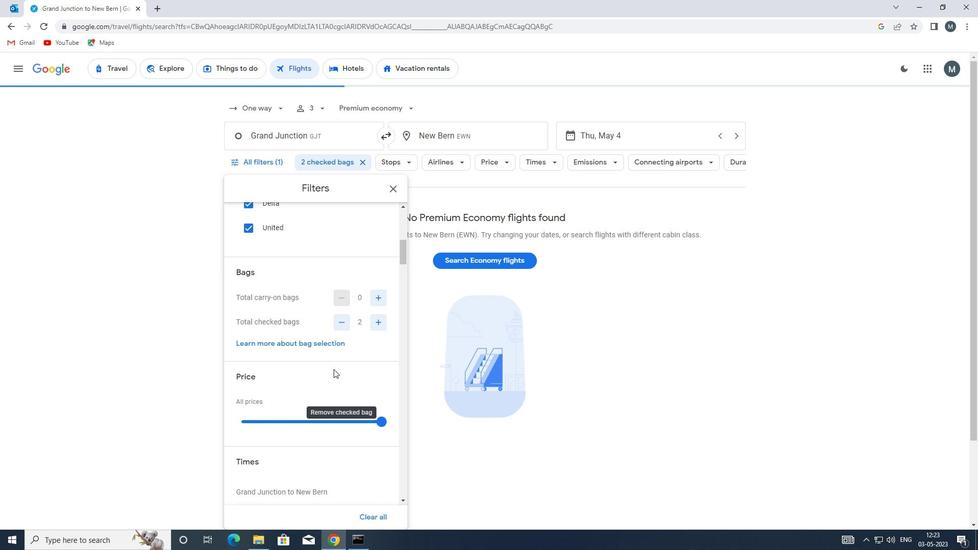 
Action: Mouse moved to (300, 367)
Screenshot: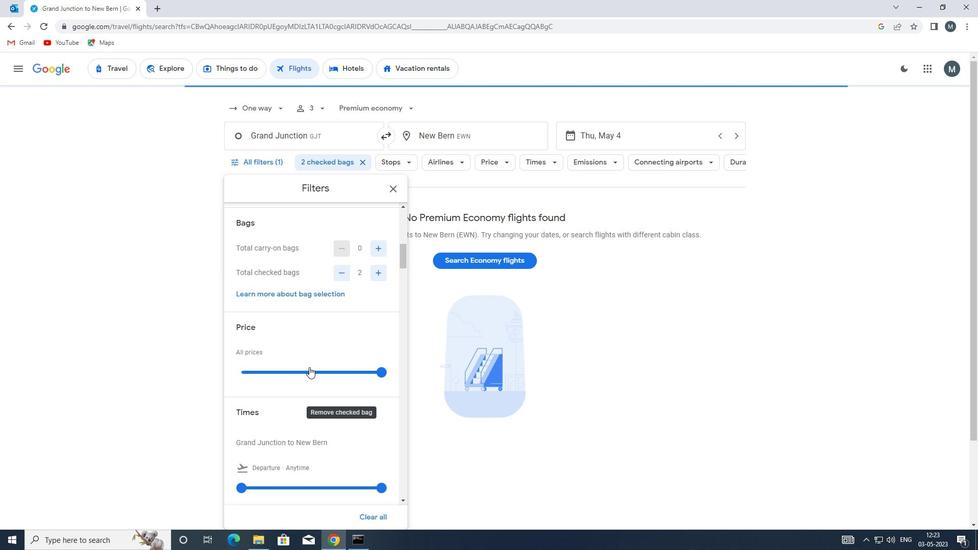 
Action: Mouse pressed left at (300, 367)
Screenshot: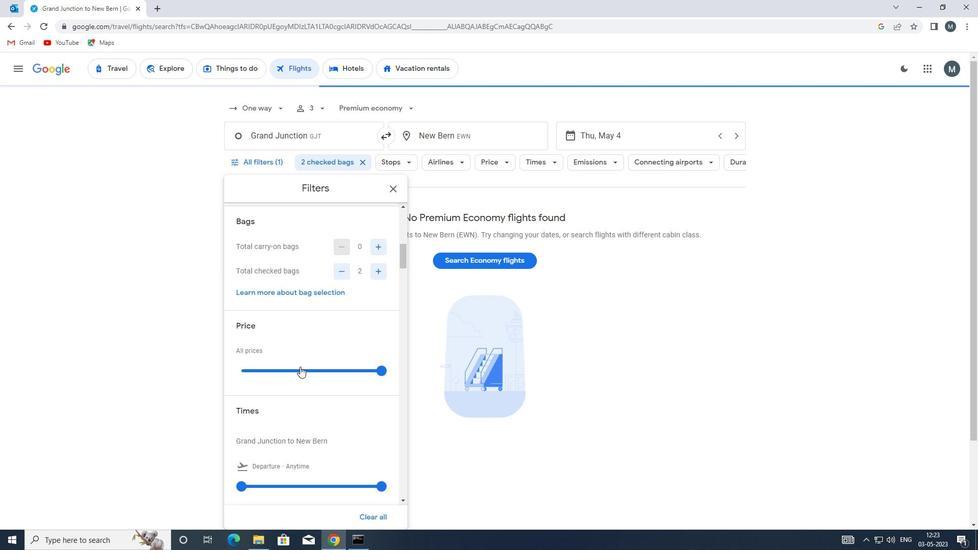 
Action: Mouse pressed left at (300, 367)
Screenshot: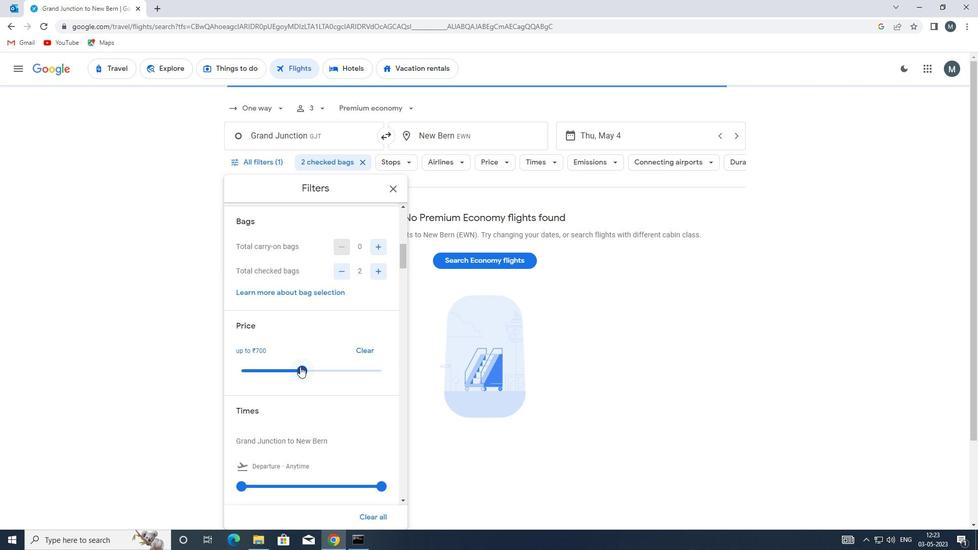 
Action: Mouse moved to (315, 354)
Screenshot: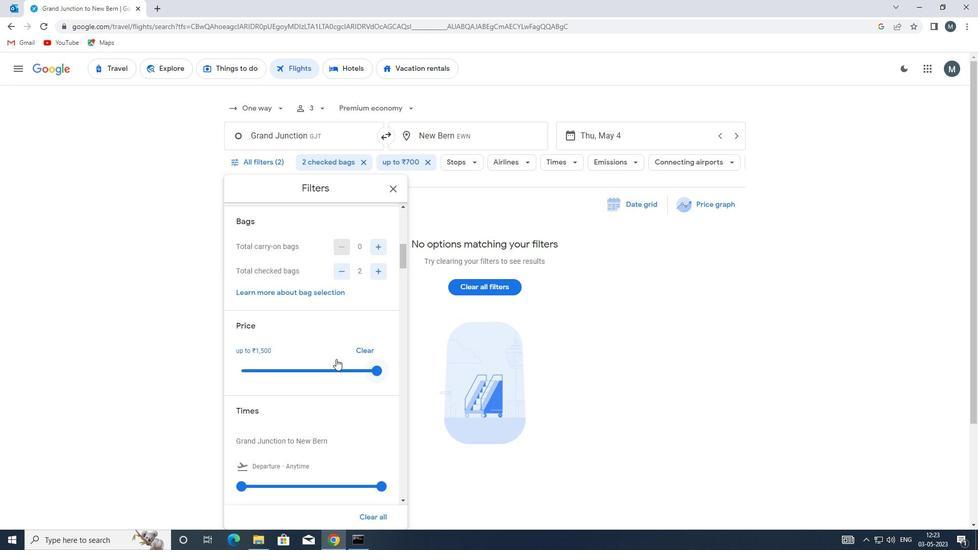 
Action: Mouse scrolled (315, 353) with delta (0, 0)
Screenshot: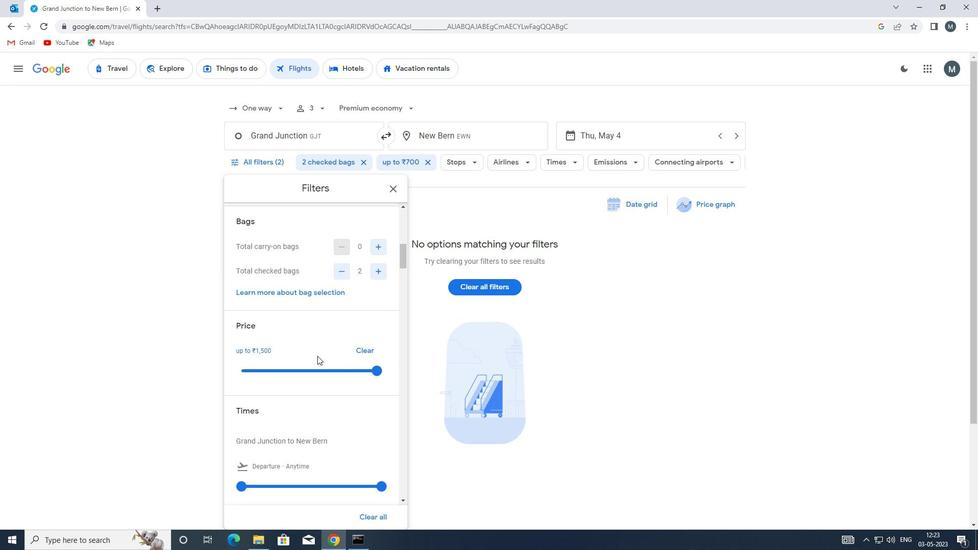 
Action: Mouse moved to (314, 354)
Screenshot: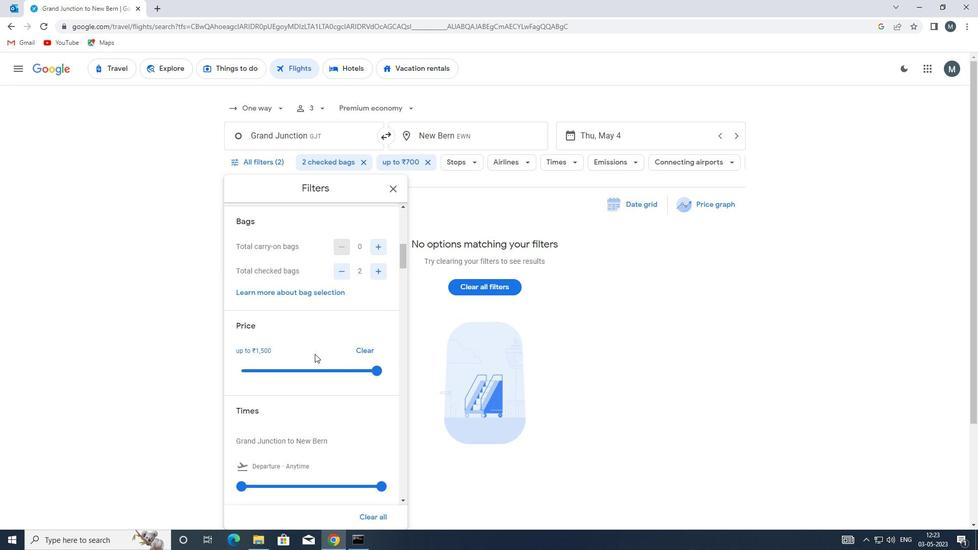 
Action: Mouse scrolled (314, 353) with delta (0, 0)
Screenshot: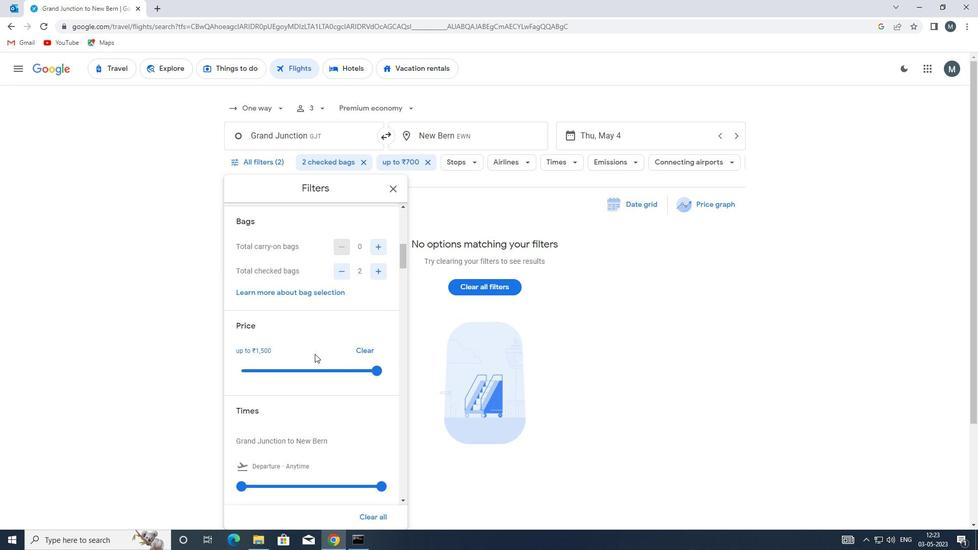
Action: Mouse moved to (318, 349)
Screenshot: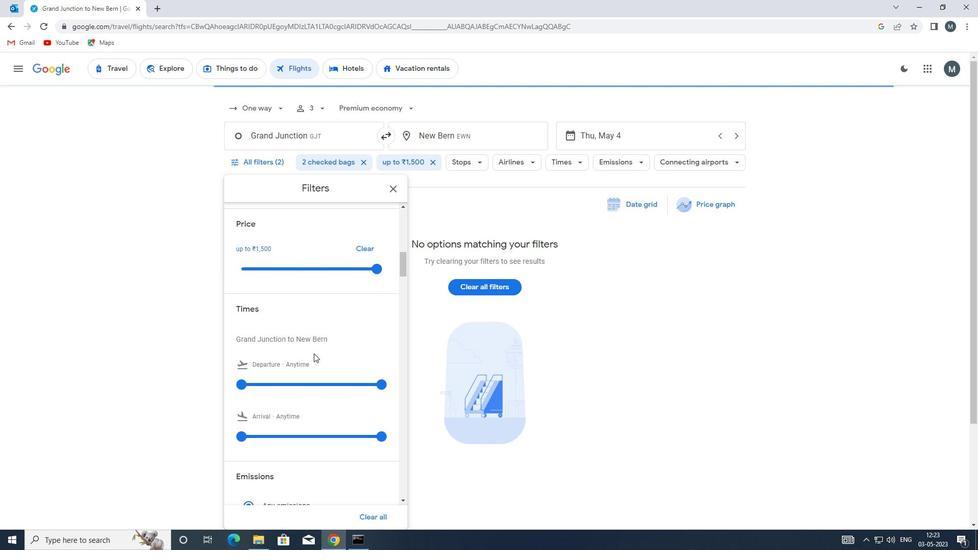 
Action: Mouse scrolled (318, 348) with delta (0, 0)
Screenshot: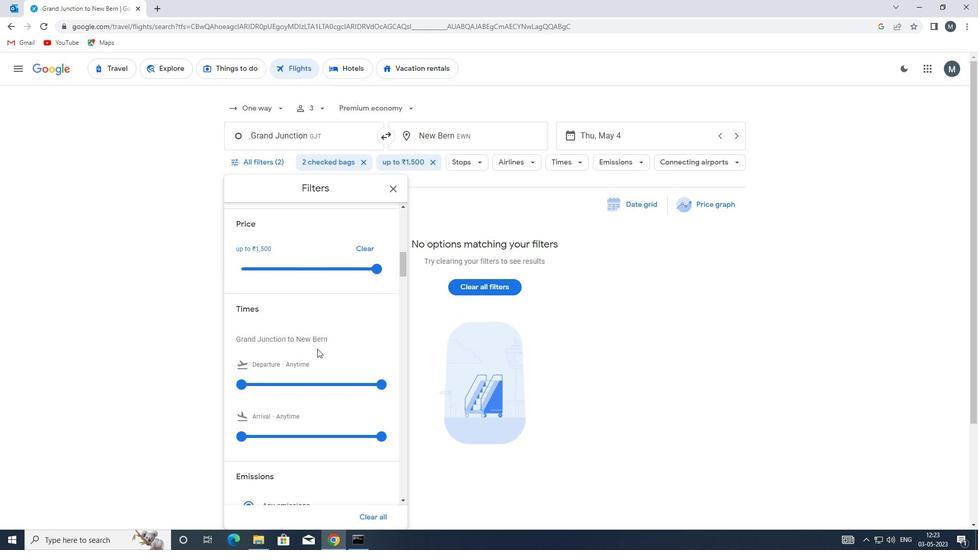 
Action: Mouse moved to (244, 329)
Screenshot: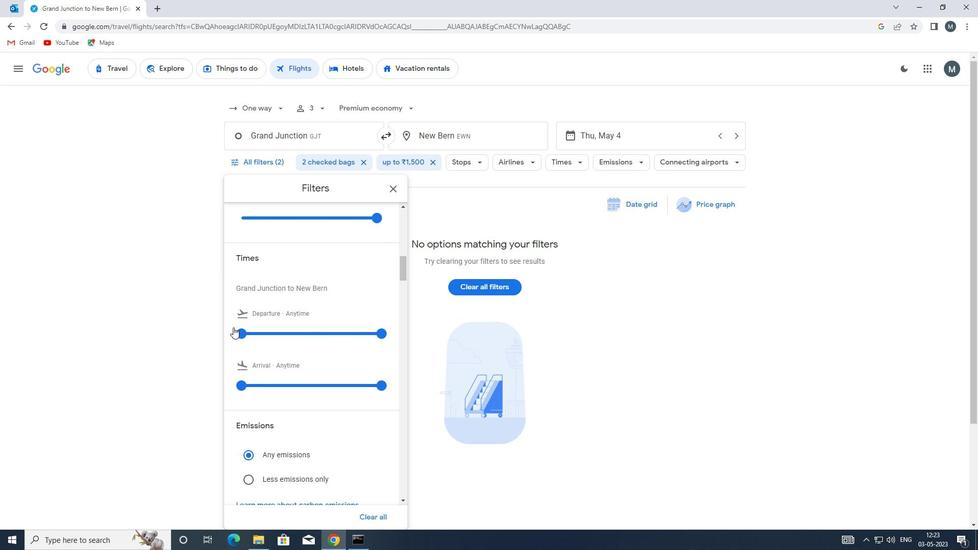 
Action: Mouse pressed left at (244, 329)
Screenshot: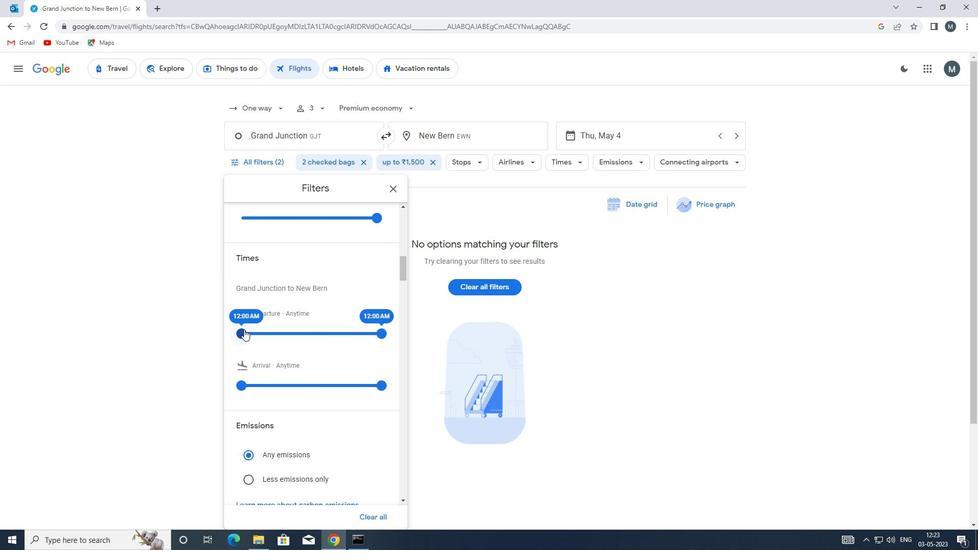 
Action: Mouse moved to (379, 333)
Screenshot: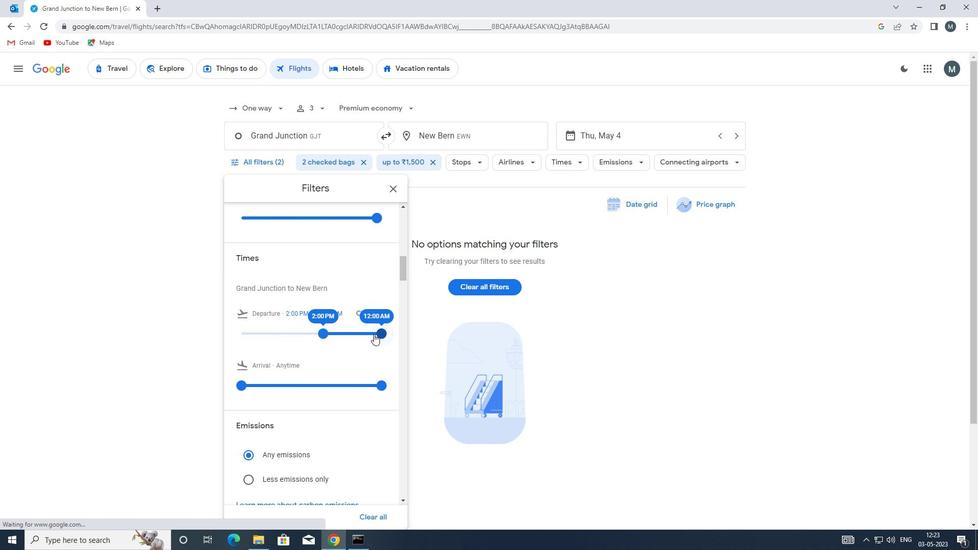 
Action: Mouse pressed left at (379, 333)
Screenshot: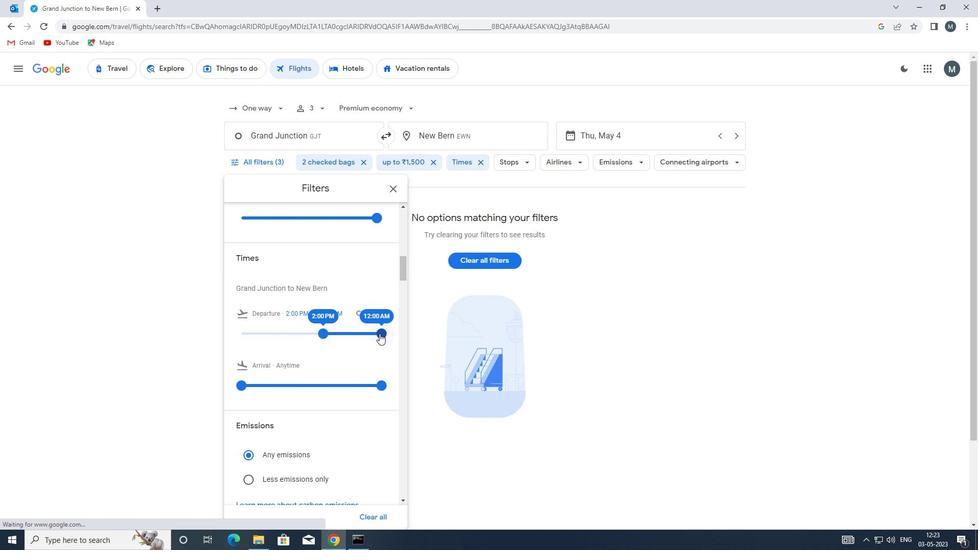 
Action: Mouse moved to (323, 329)
Screenshot: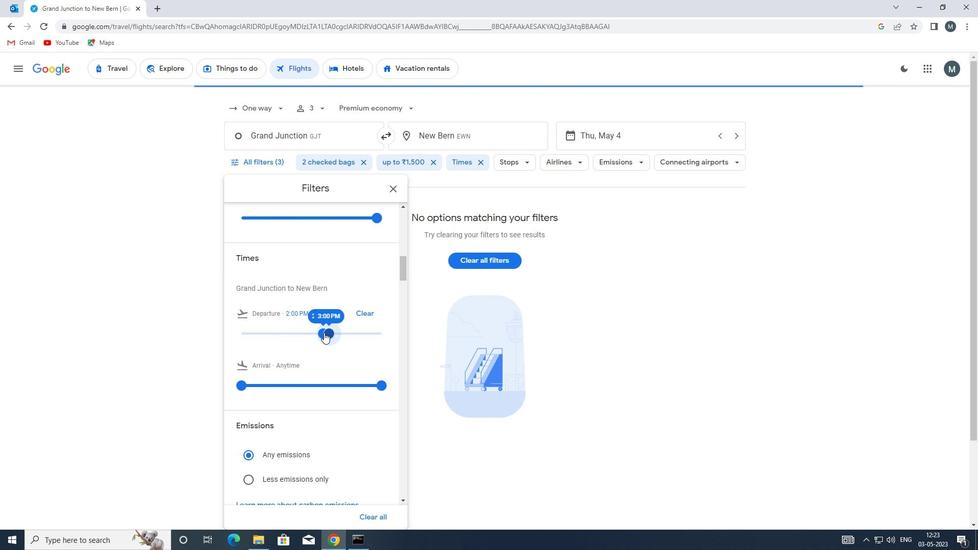 
Action: Mouse scrolled (323, 329) with delta (0, 0)
Screenshot: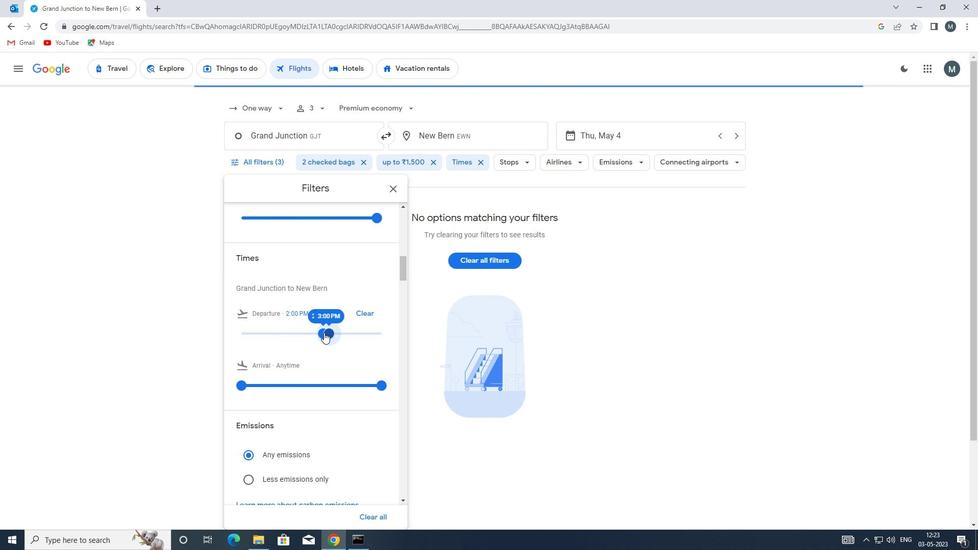 
Action: Mouse scrolled (323, 329) with delta (0, 0)
Screenshot: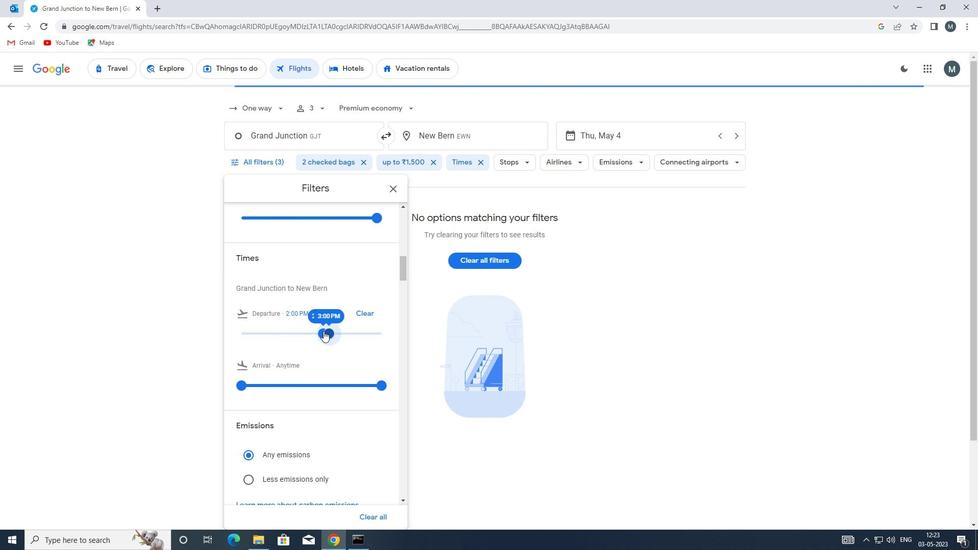
Action: Mouse moved to (394, 187)
Screenshot: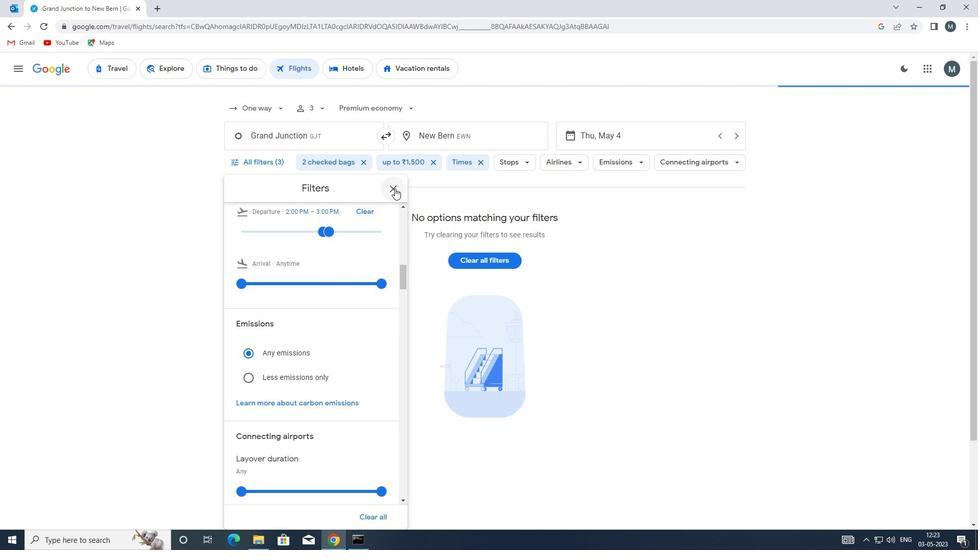 
Action: Mouse pressed left at (394, 187)
Screenshot: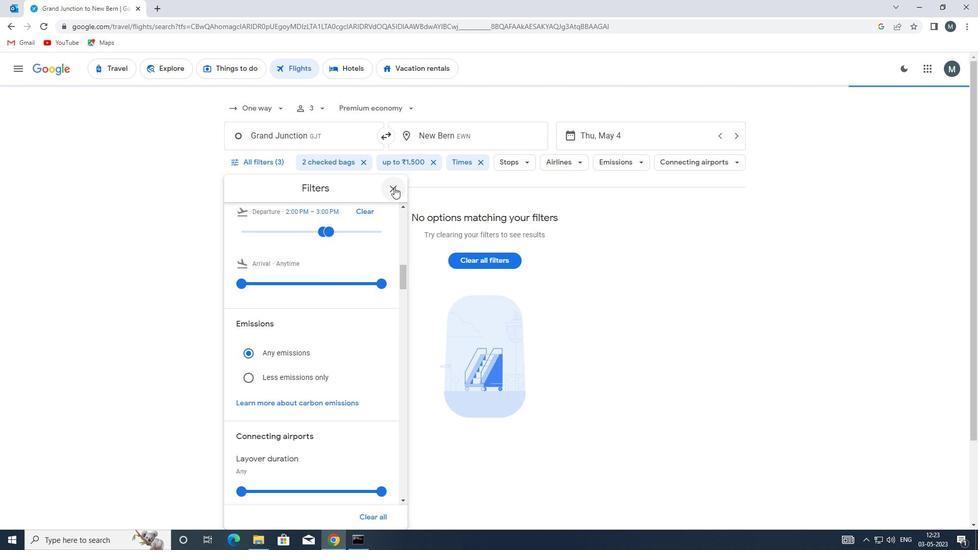 
Action: Mouse moved to (392, 188)
Screenshot: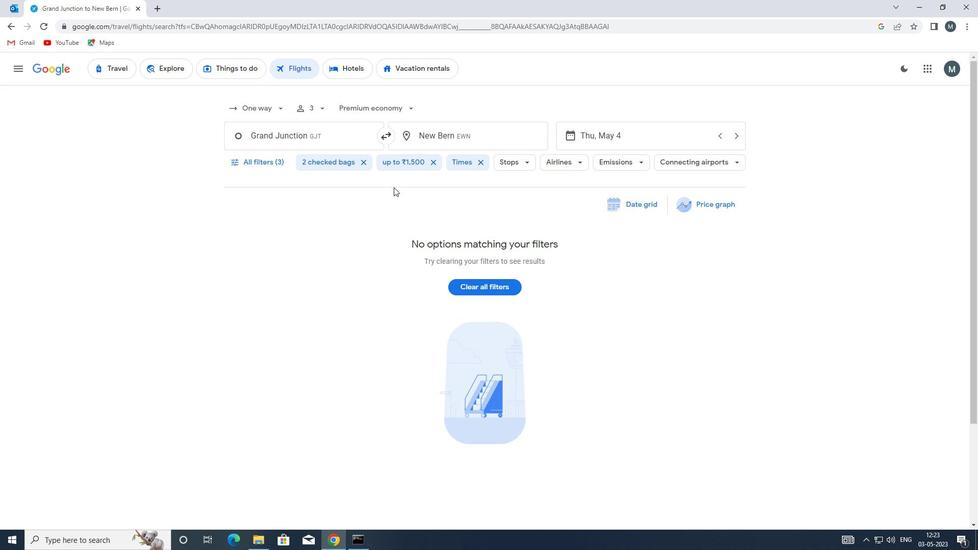 
